 Task: Open a blank sheet, save the file as Remotework.doc and add heading 'Remote Work'Remote Work ,with the parapraph,with the parapraph  Remote work refers to working outside of a traditional office environment, often from home or other locations. It offers flexibility, improved work-life balance, and the use of technology to collaborate and communicate with colleagues.Apply Font Style Agency FB And font size 12. Apply font style in  Heading Arial Black and font size 14 Change heading alignment to  Center
Action: Mouse moved to (20, 22)
Screenshot: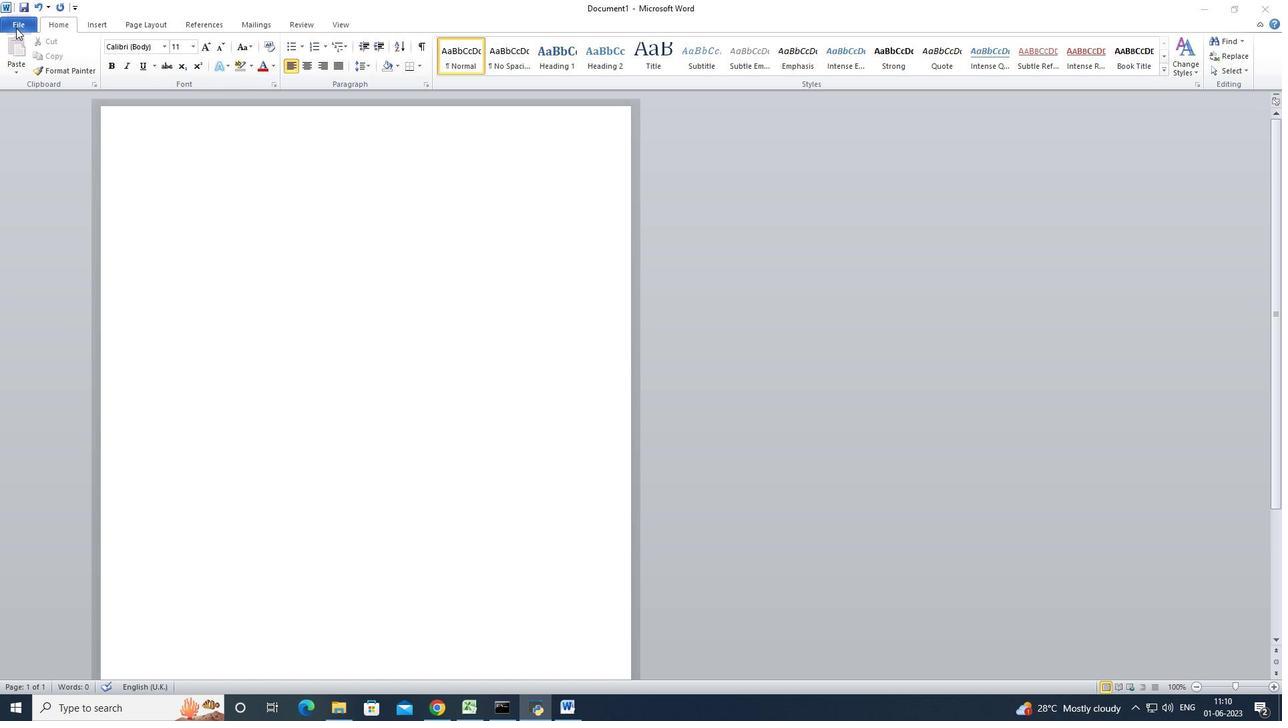 
Action: Mouse pressed left at (20, 22)
Screenshot: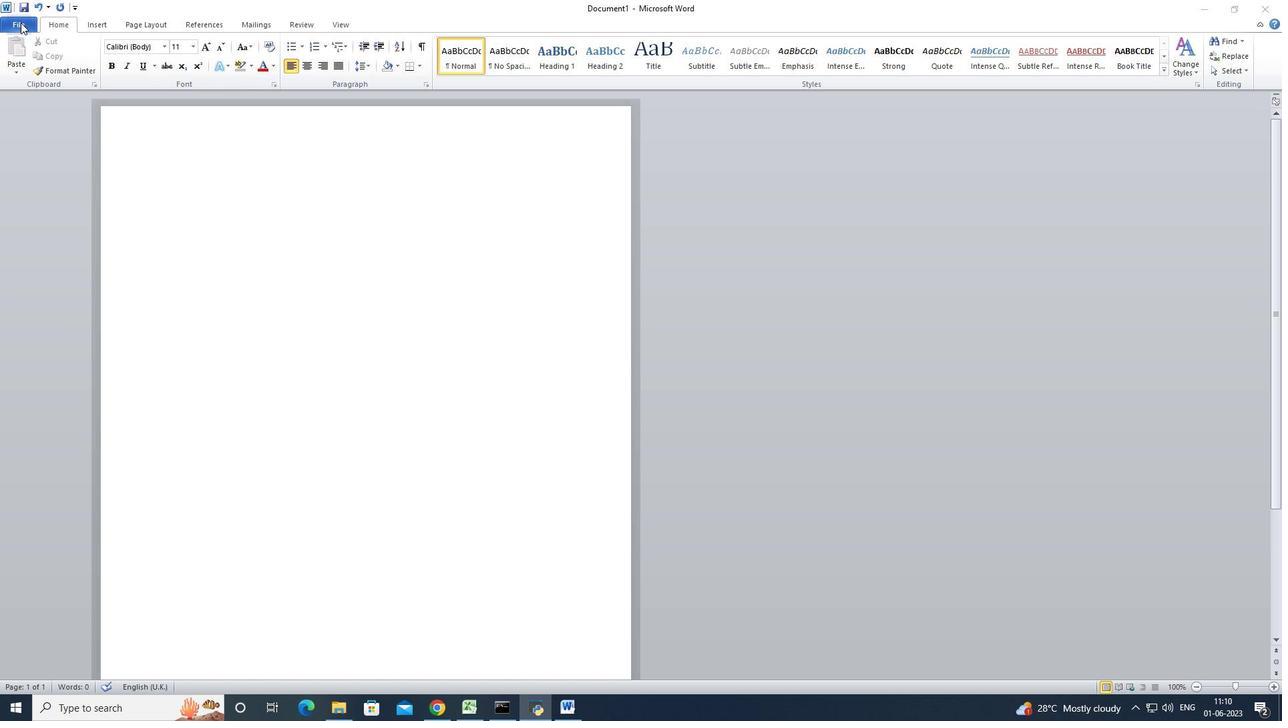 
Action: Mouse pressed left at (20, 22)
Screenshot: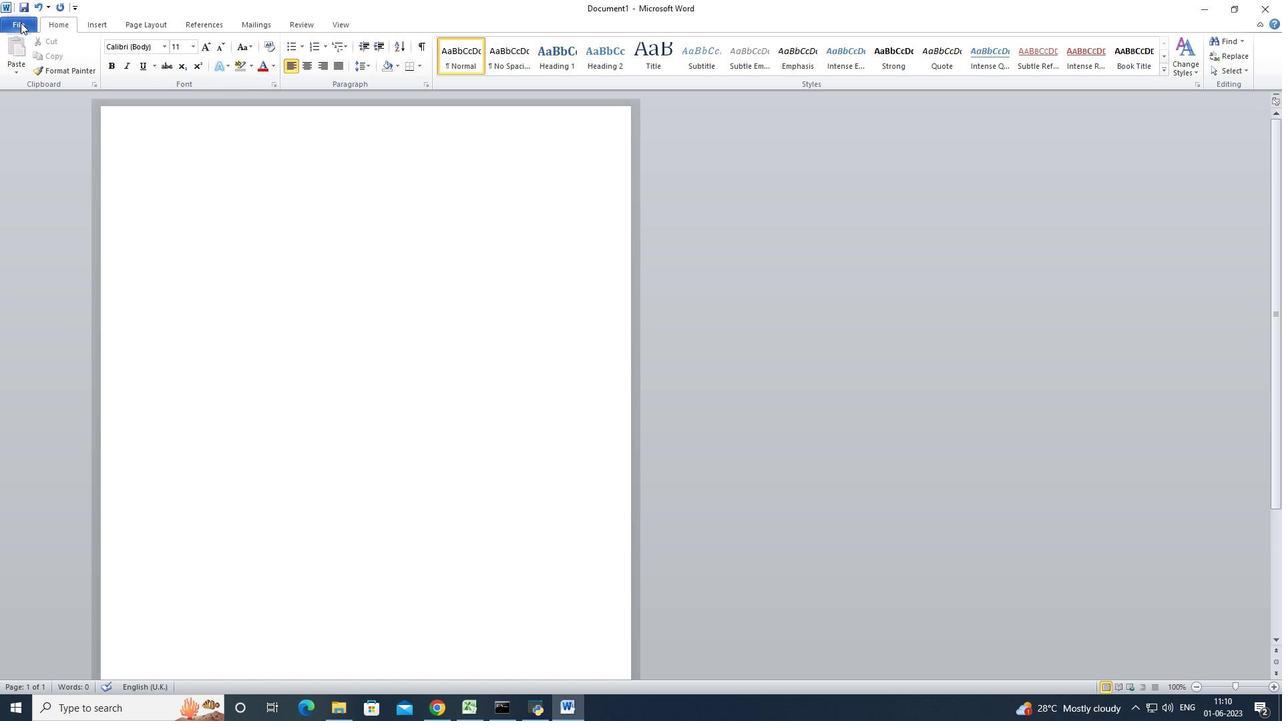 
Action: Mouse moved to (43, 181)
Screenshot: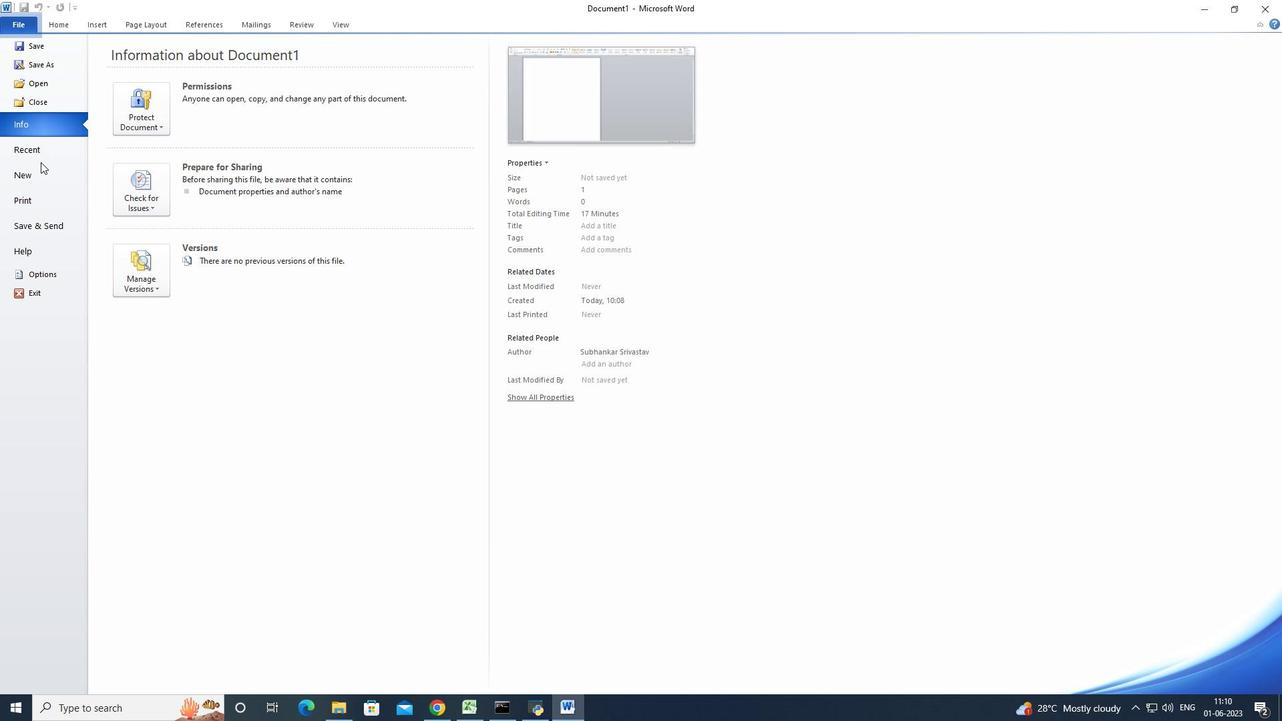 
Action: Mouse pressed left at (43, 181)
Screenshot: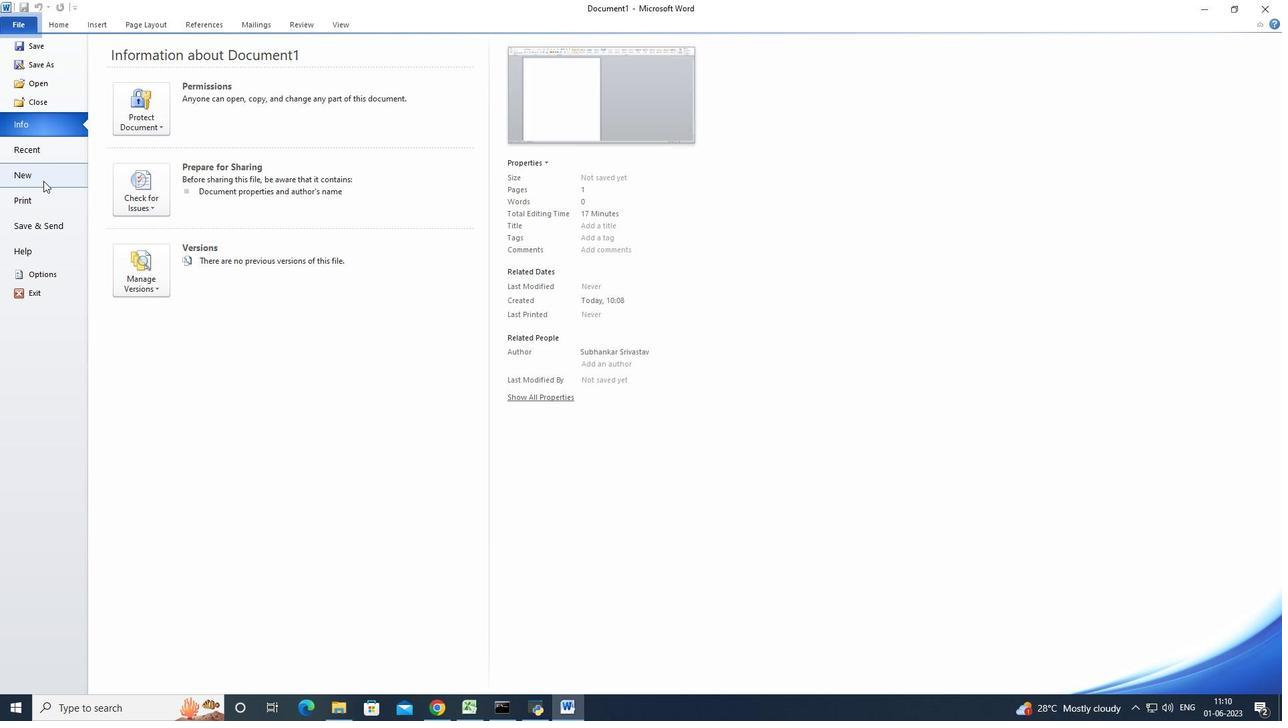 
Action: Mouse moved to (121, 128)
Screenshot: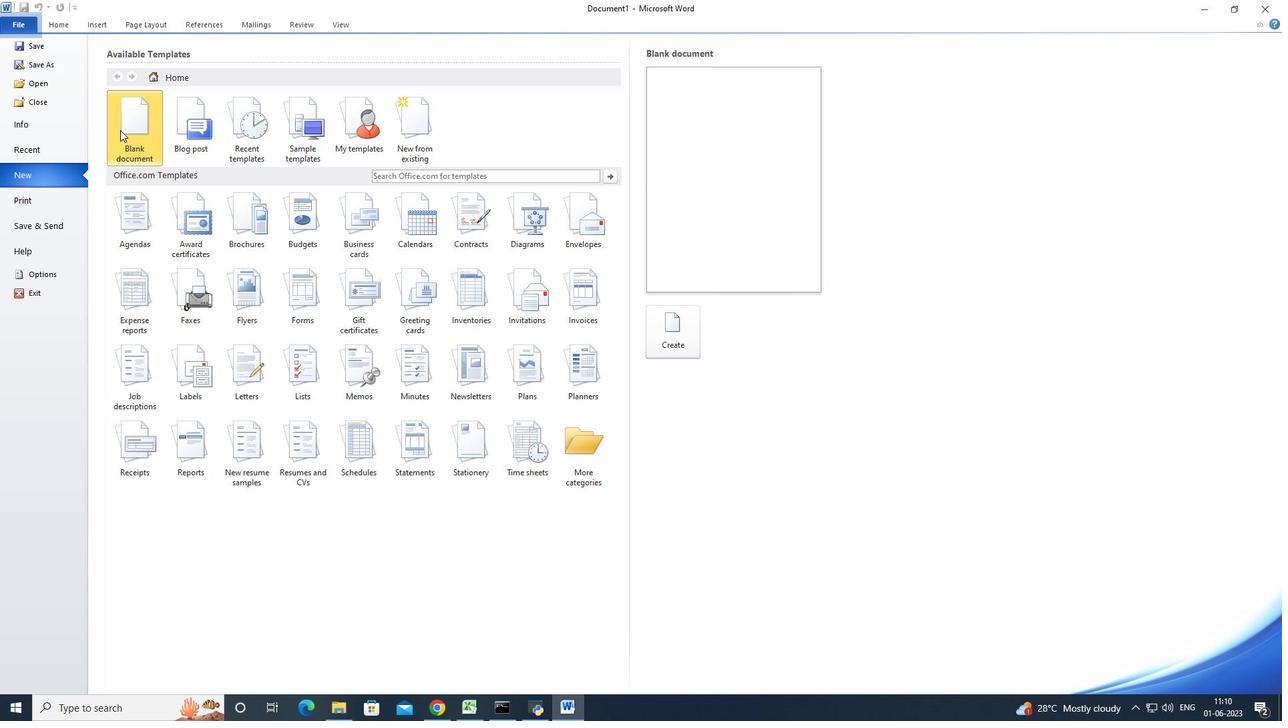 
Action: Mouse pressed left at (121, 128)
Screenshot: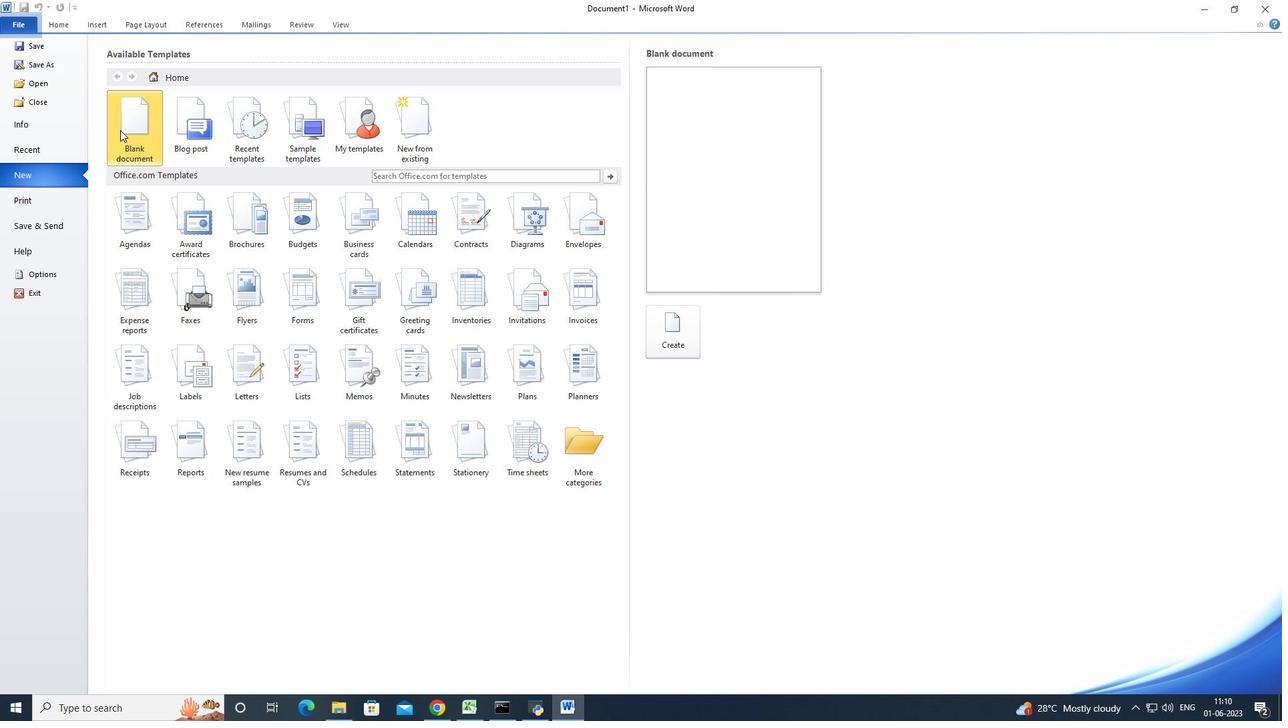 
Action: Mouse moved to (666, 319)
Screenshot: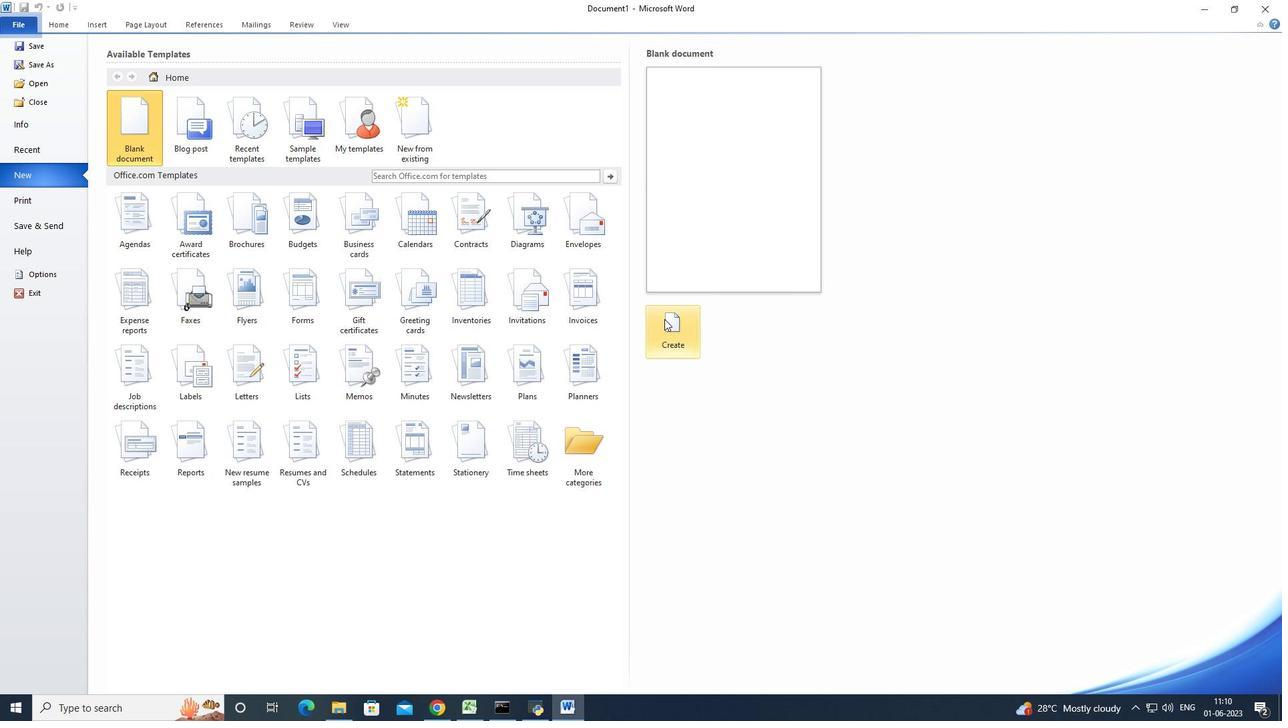 
Action: Mouse pressed left at (666, 319)
Screenshot: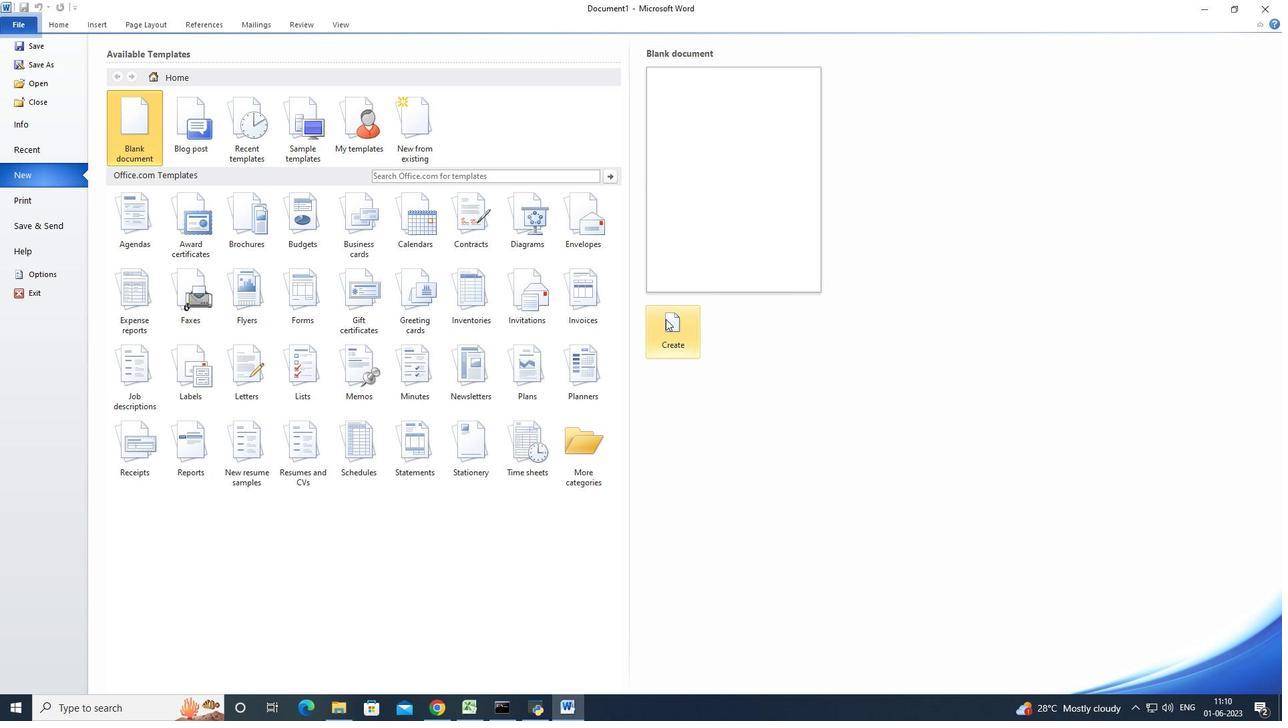 
Action: Mouse moved to (24, 22)
Screenshot: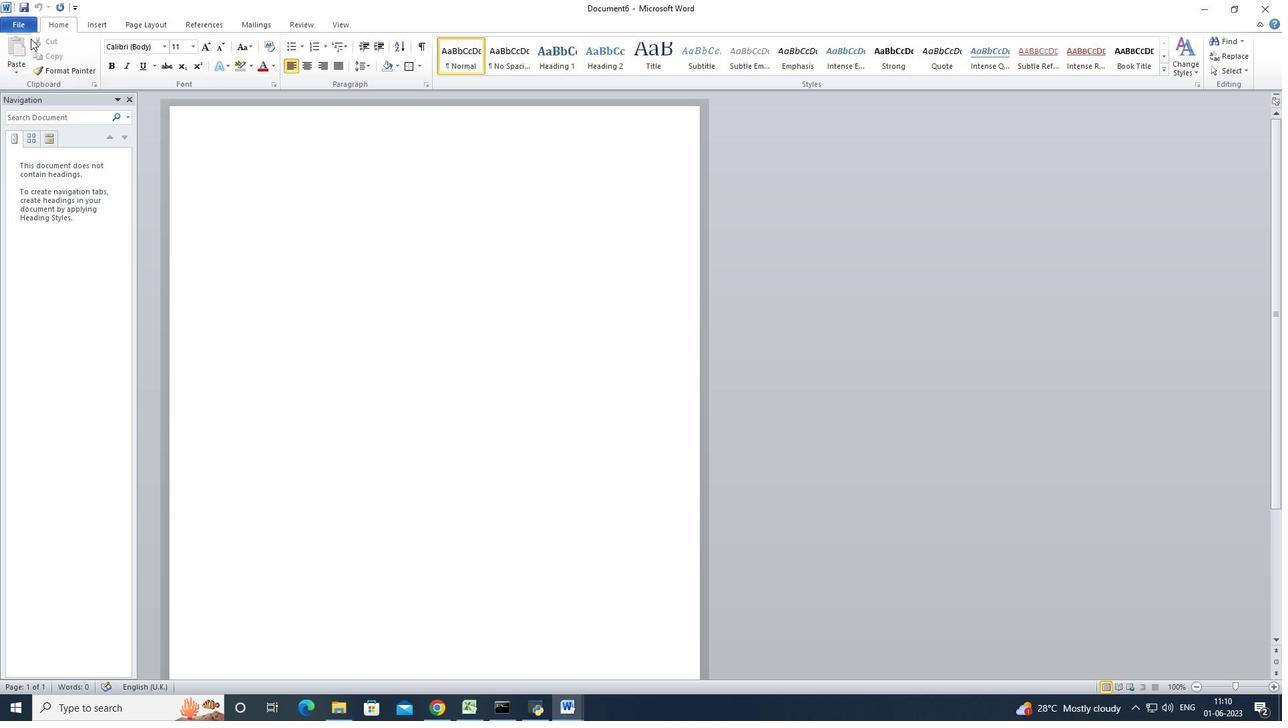 
Action: Mouse pressed left at (24, 22)
Screenshot: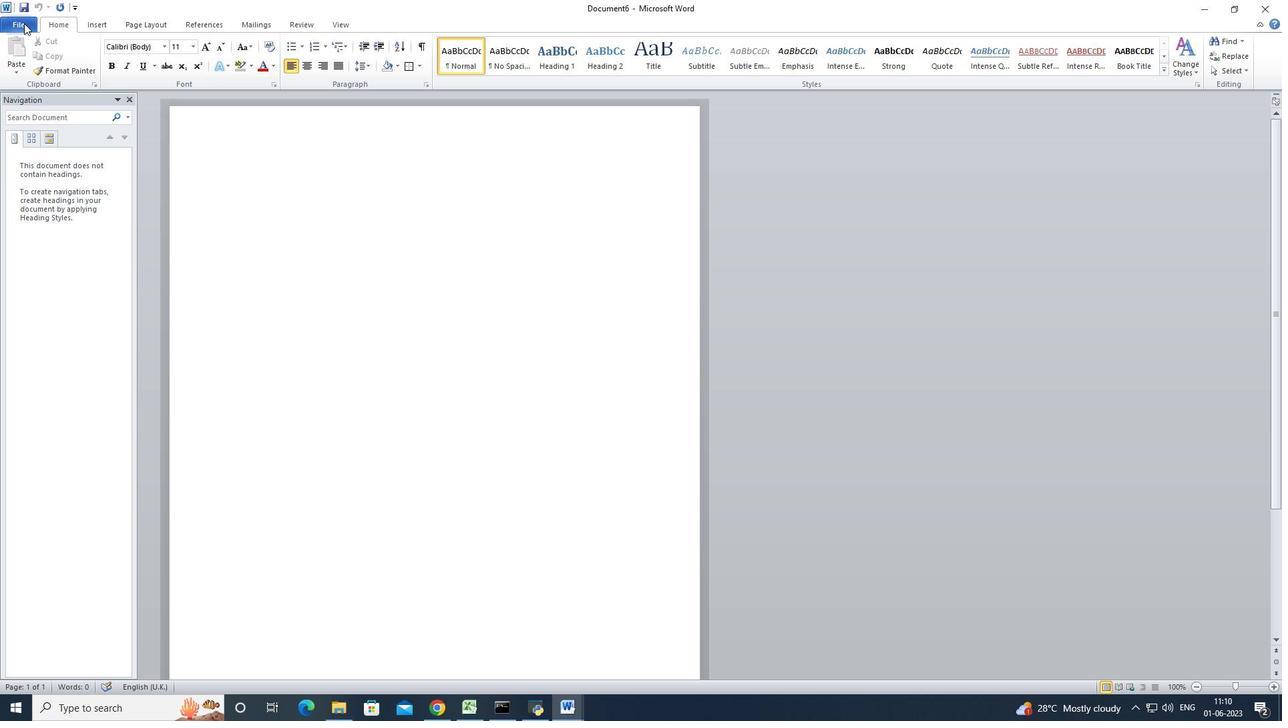 
Action: Mouse moved to (38, 44)
Screenshot: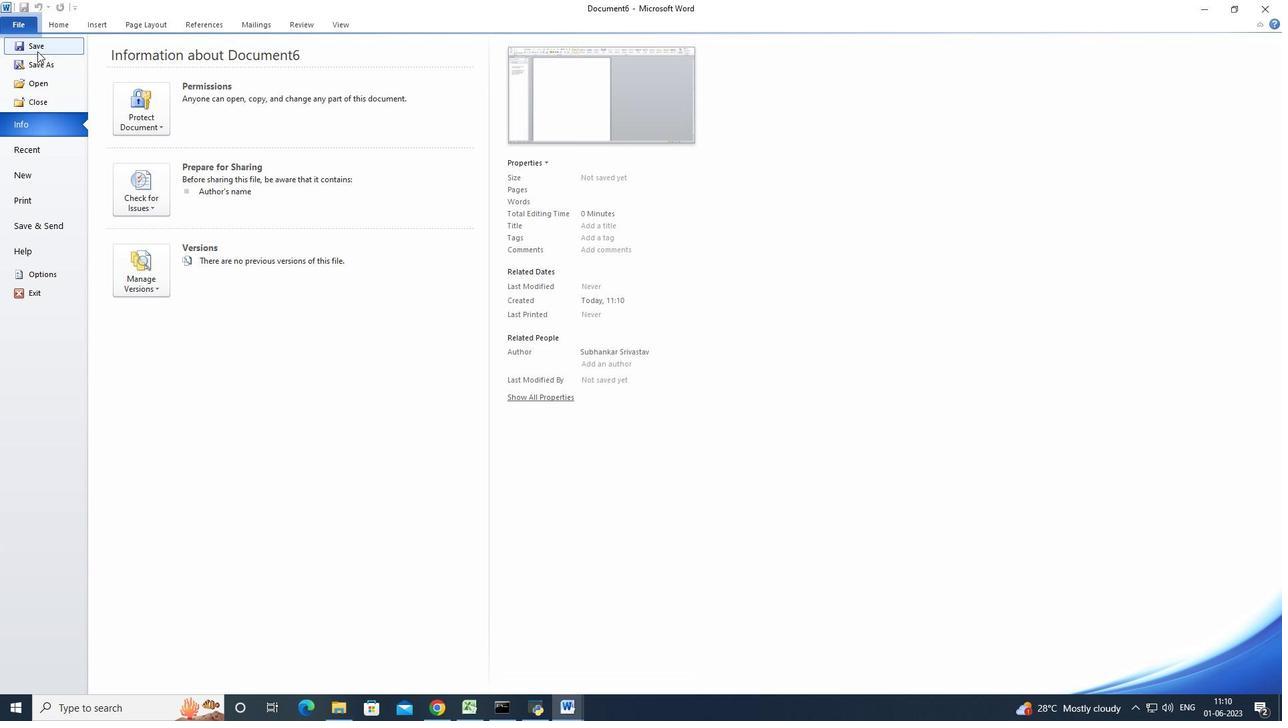
Action: Mouse pressed left at (38, 44)
Screenshot: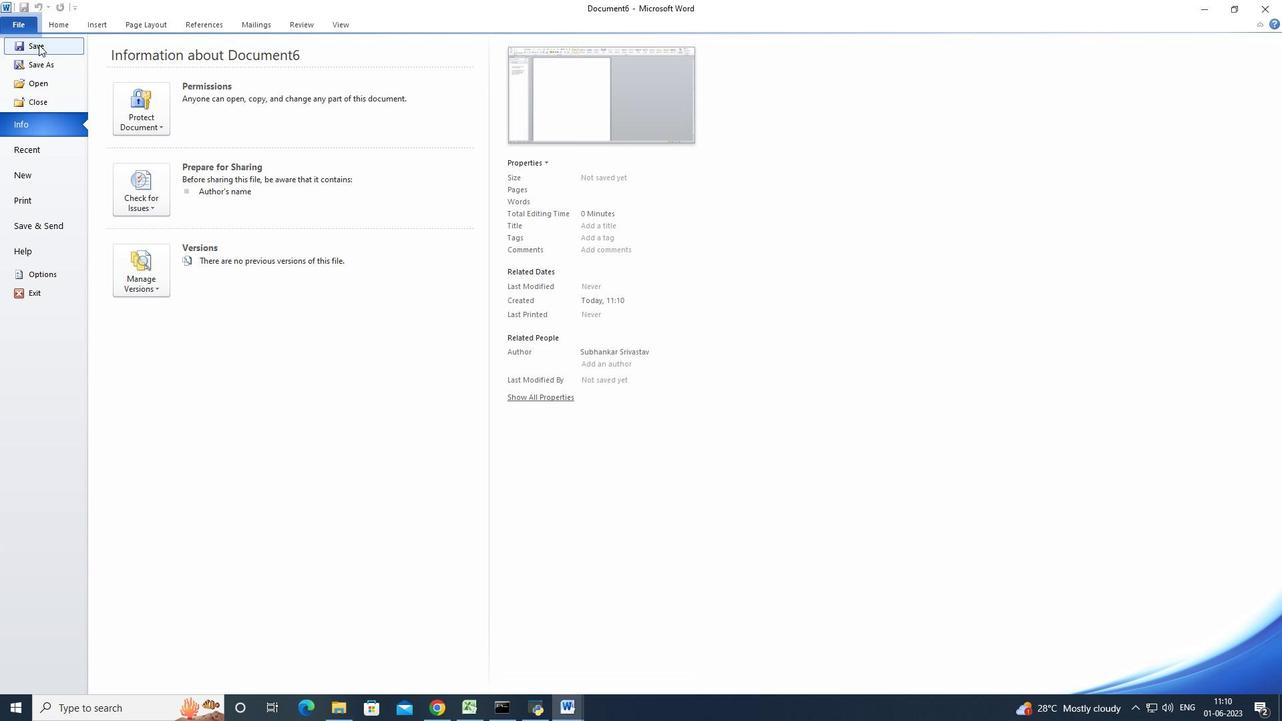 
Action: Mouse moved to (290, 263)
Screenshot: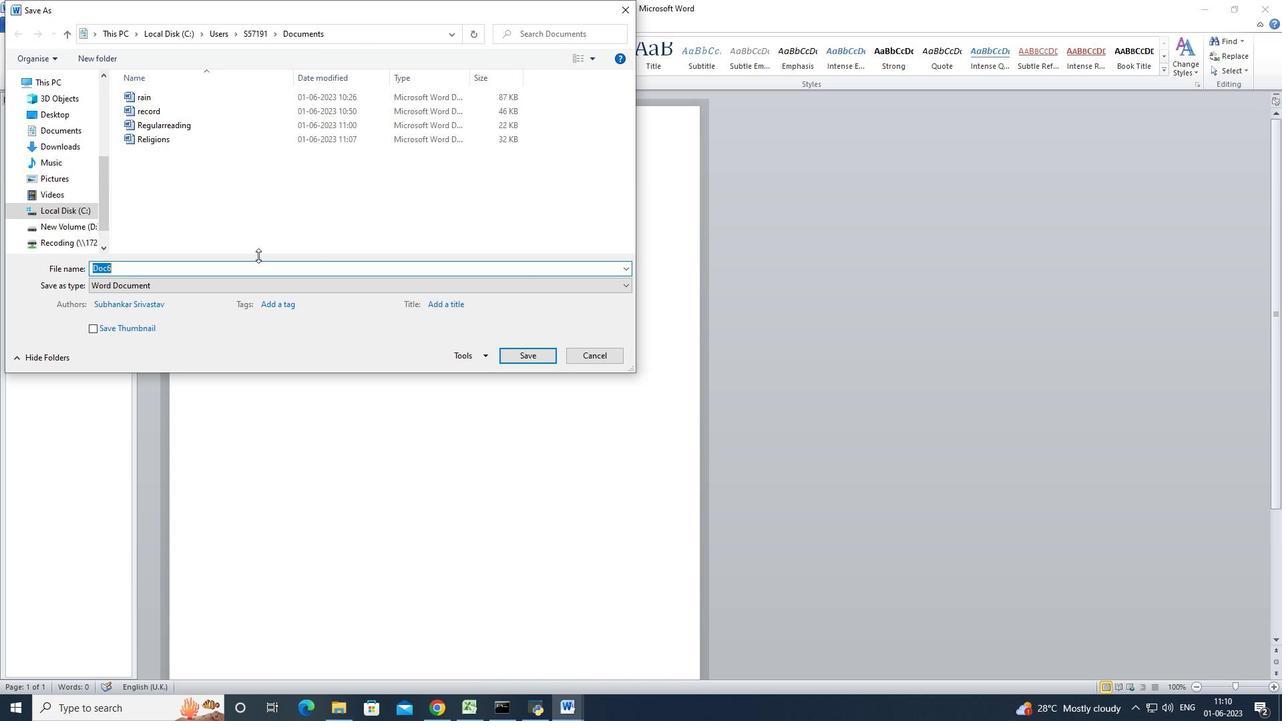 
Action: Key pressed <Key.shift>Remotework
Screenshot: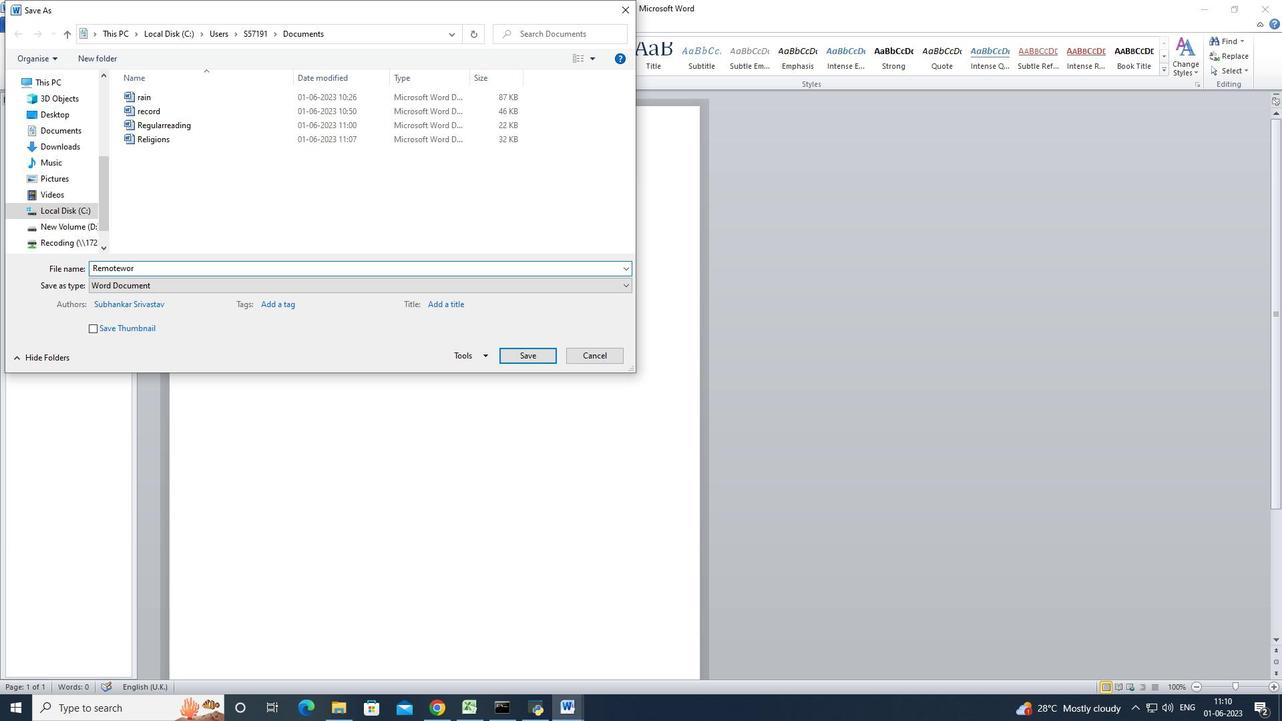 
Action: Mouse moved to (531, 358)
Screenshot: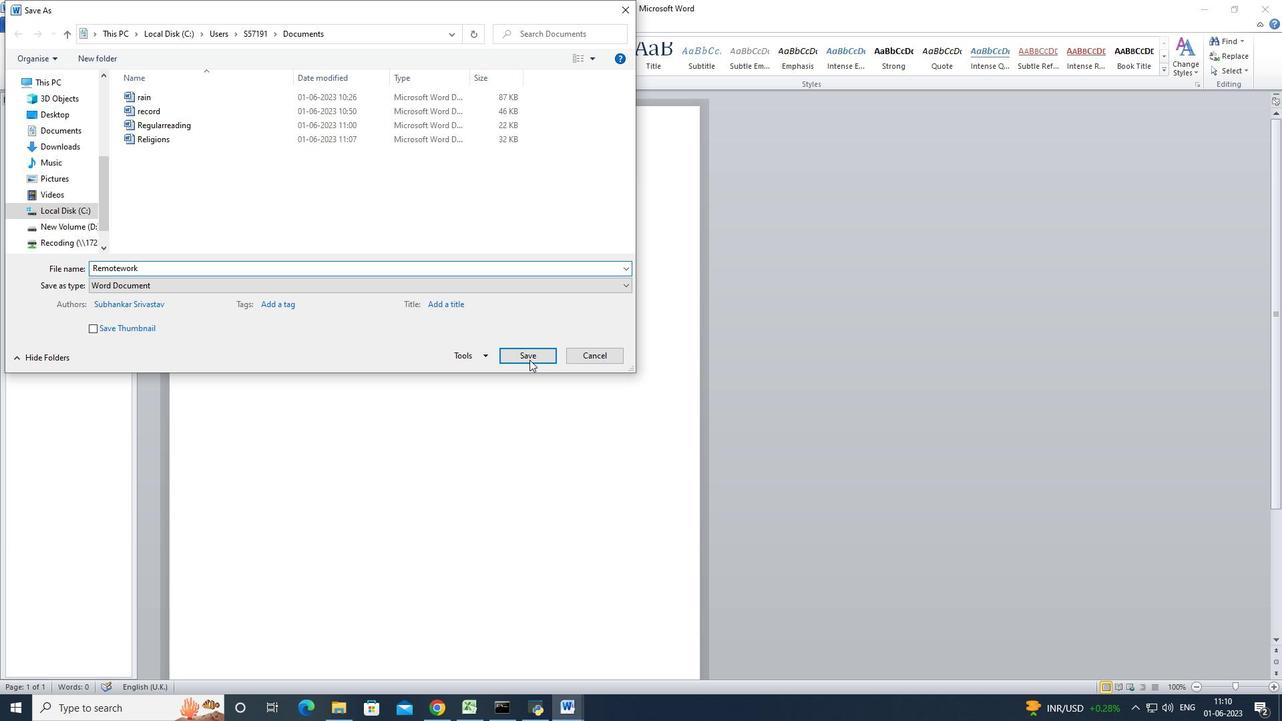 
Action: Mouse pressed left at (531, 358)
Screenshot: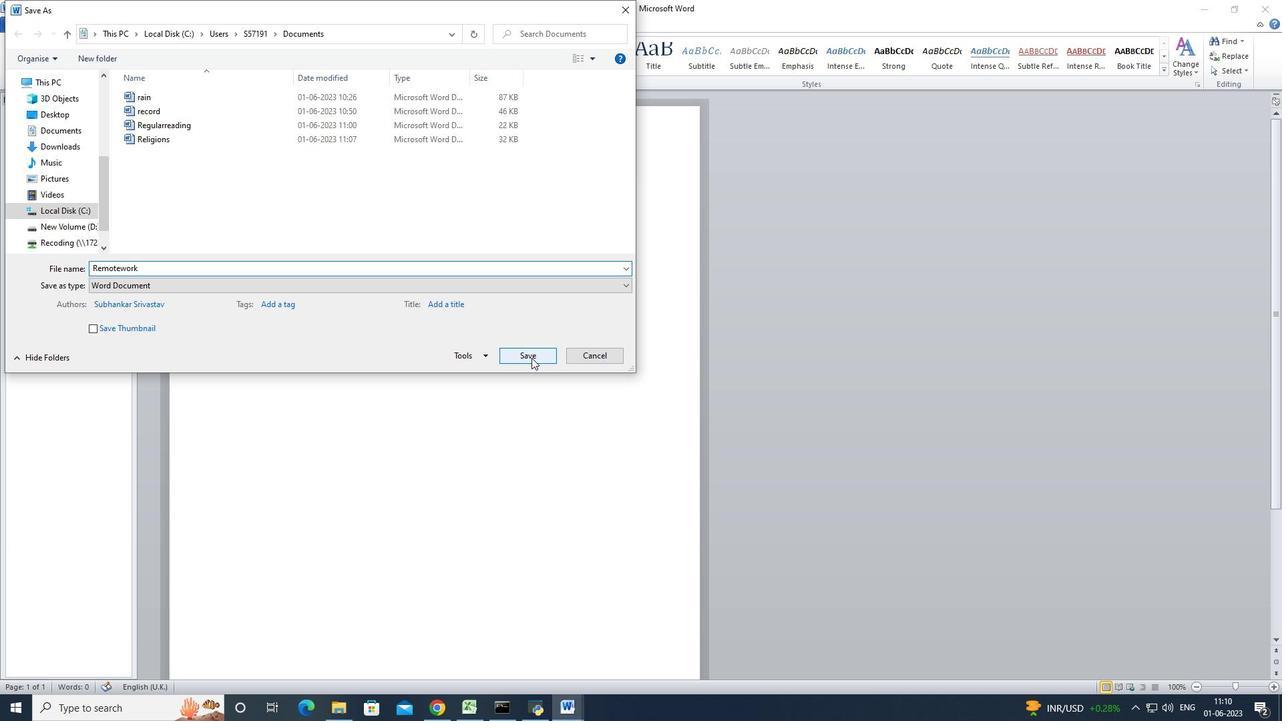 
Action: Mouse moved to (566, 55)
Screenshot: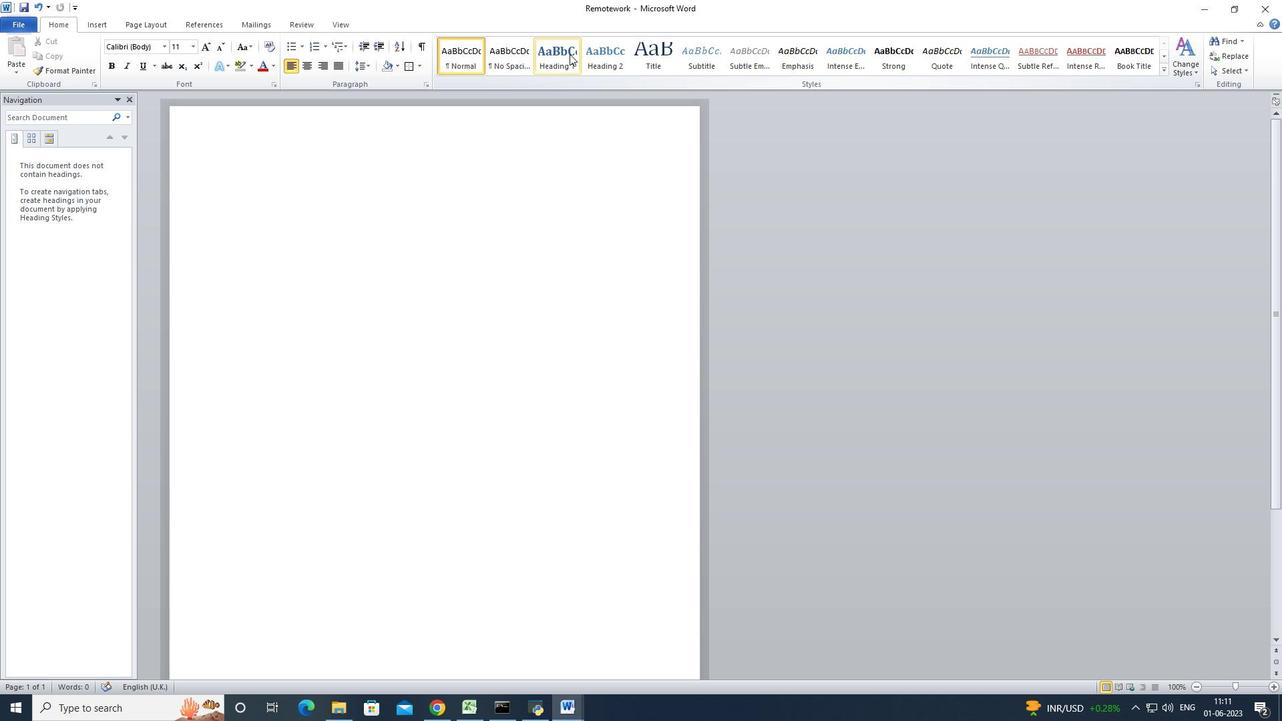 
Action: Mouse pressed left at (566, 55)
Screenshot: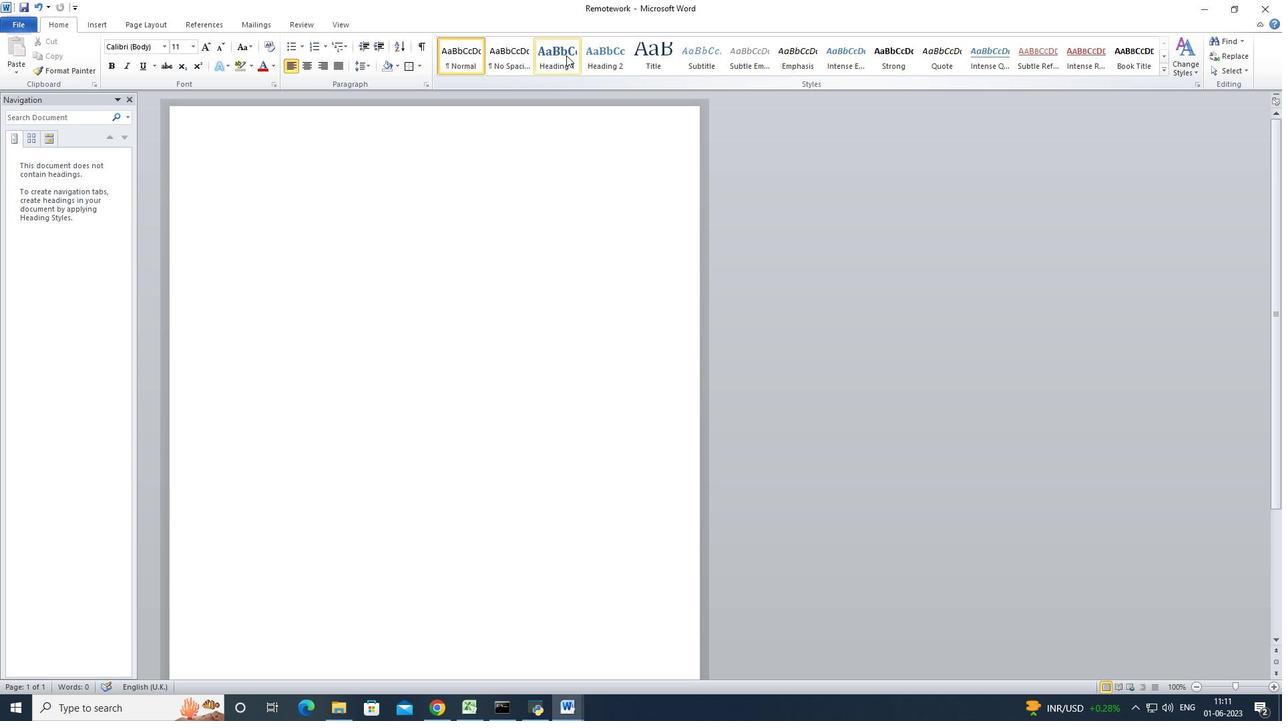 
Action: Key pressed <Key.shift><Key.shift><Key.shift><Key.shift><Key.shift><Key.shift><Key.shift><Key.shift><Key.shift><Key.shift><Key.shift><Key.shift><Key.shift><Key.shift><Key.shift><Key.shift><Key.shift><Key.shift><Key.shift><Key.shift><Key.shift><Key.shift>Remote<Key.space><Key.shift>Work<Key.enter><Key.shift>Remote<Key.space><Key.shift>Work<Key.space>refers<Key.space>to<Key.space>working<Key.space>outside<Key.space>of<Key.space>a<Key.space>traditional<Key.space>office<Key.space>evn<Key.space><Key.backspace>ironment<Key.space><Key.backspace>,<Key.space>often<Key.space>from<Key.space>home<Key.space>or<Key.space>other<Key.space>locations.<Key.space><Key.shift>It<Key.space>offers<Key.space>flexibility,<Key.space>improved<Key.space>work<Key.space><Key.backspace>-<Key.space><Key.backspace>life<Key.space>balance,<Key.space>am<Key.backspace>nd<Key.space>the<Key.space>use<Key.space>of<Key.space>techo<Key.backspace>nology<Key.space>to<Key.space>collaborate<Key.space>and<Key.space>communicate<Key.space>with<Key.space>colleagues.
Screenshot: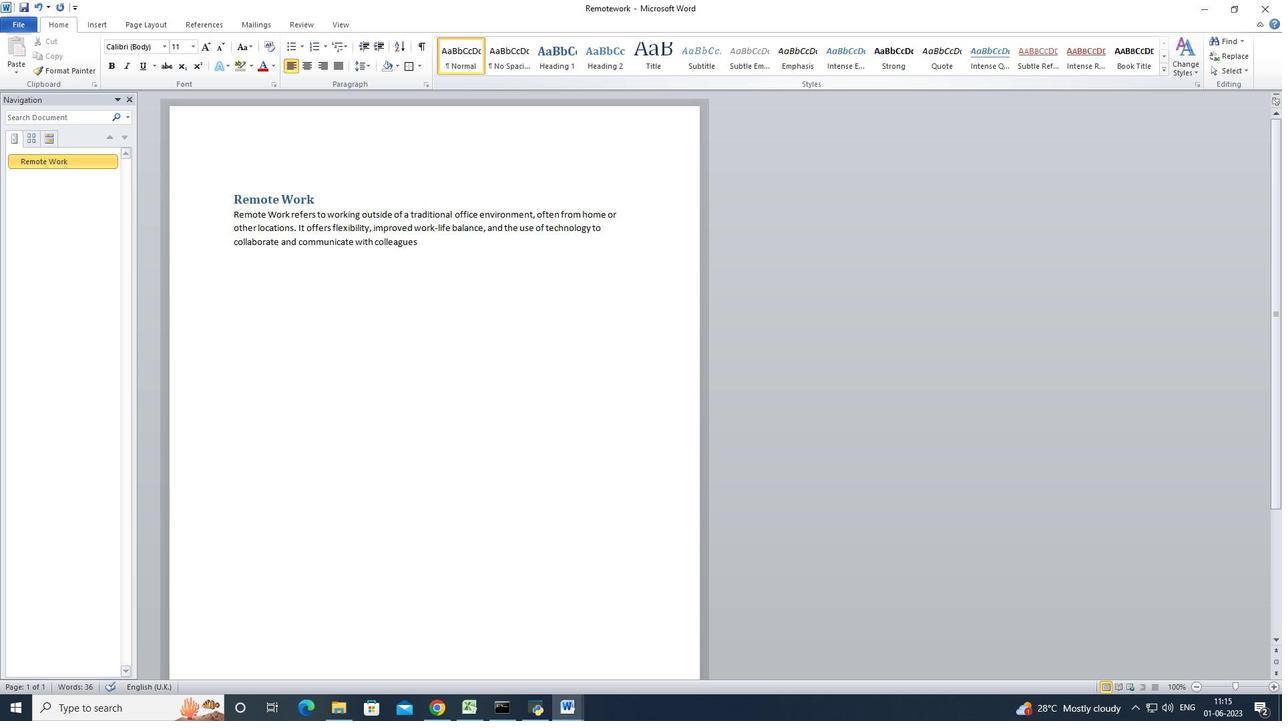 
Action: Mouse moved to (435, 227)
Screenshot: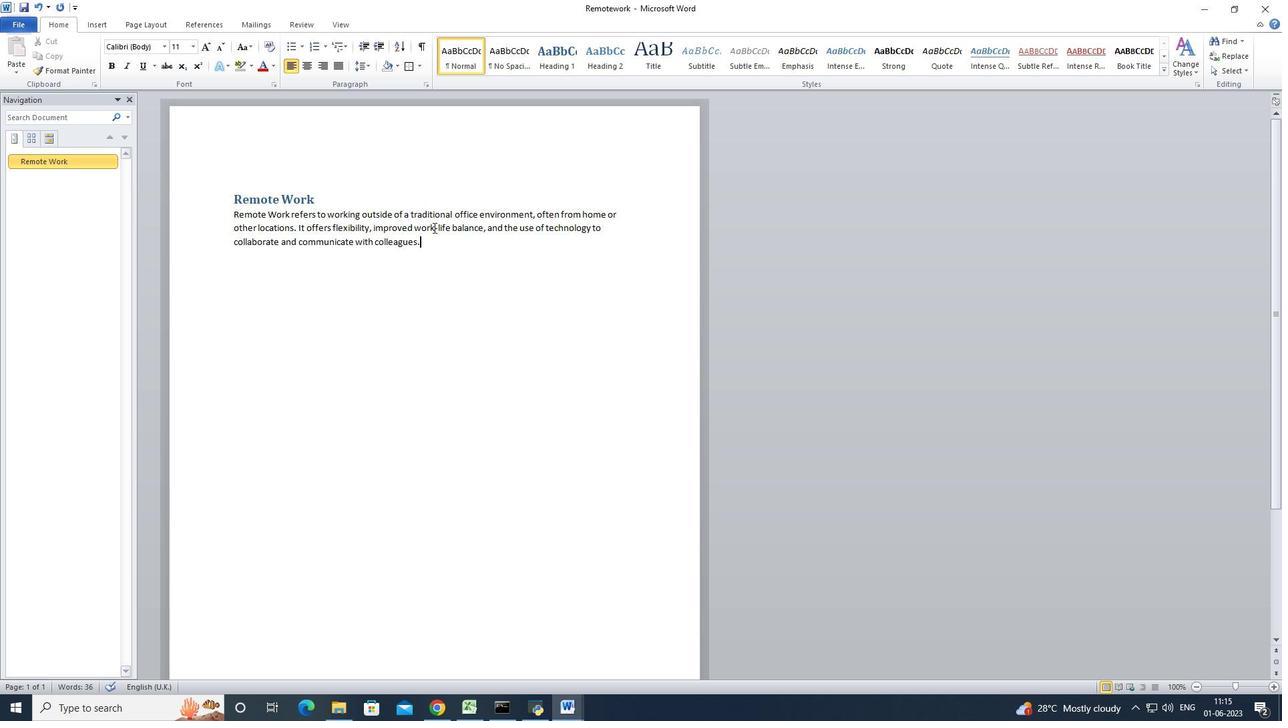 
Action: Mouse pressed left at (435, 227)
Screenshot: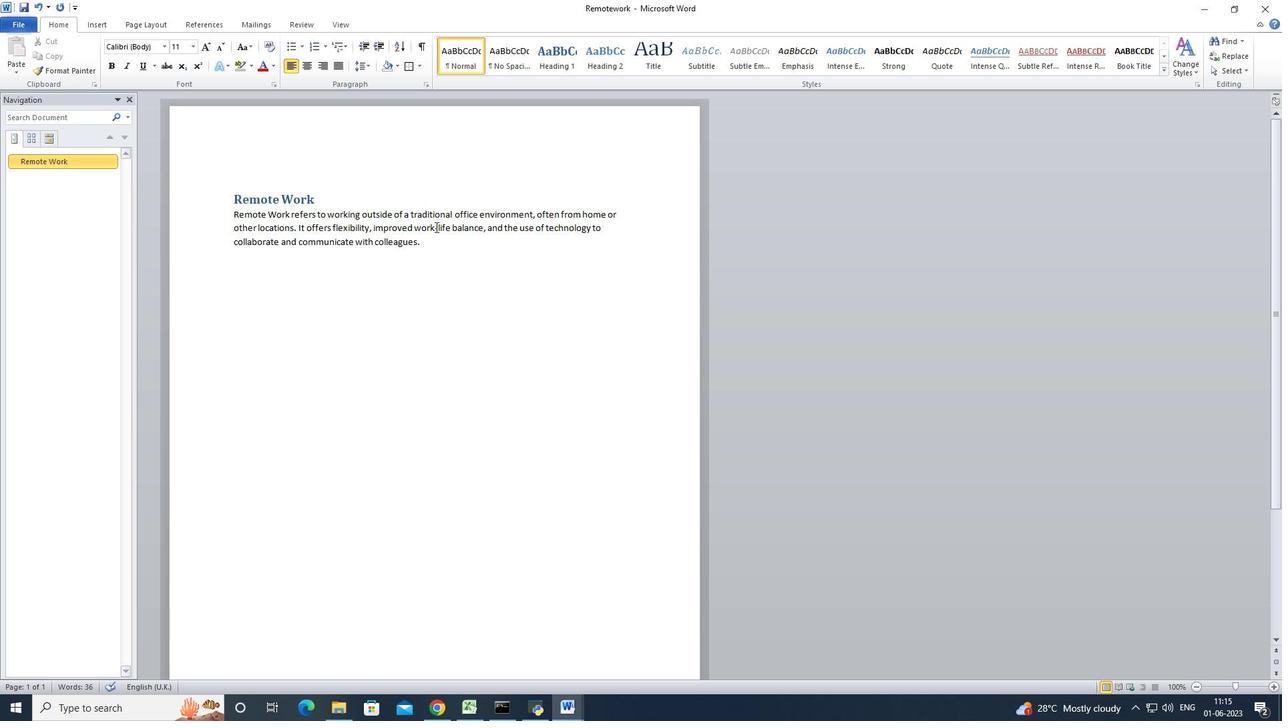 
Action: Mouse moved to (422, 245)
Screenshot: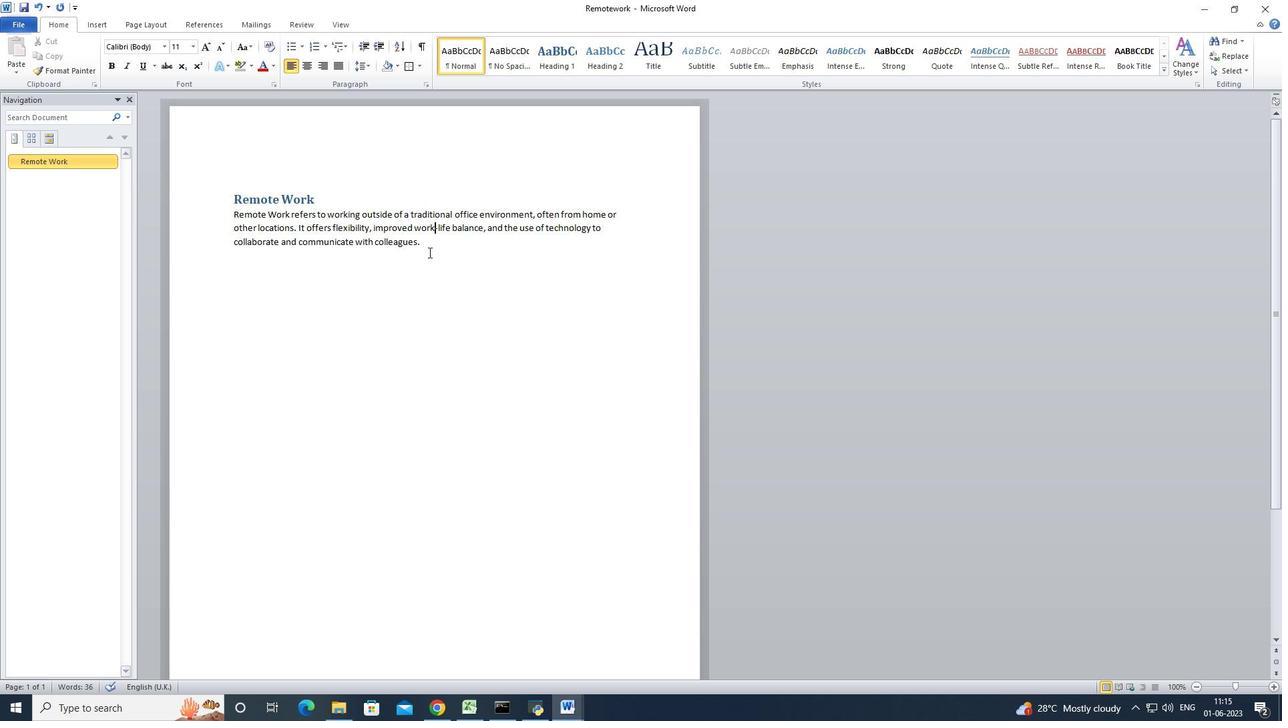 
Action: Mouse pressed left at (422, 245)
Screenshot: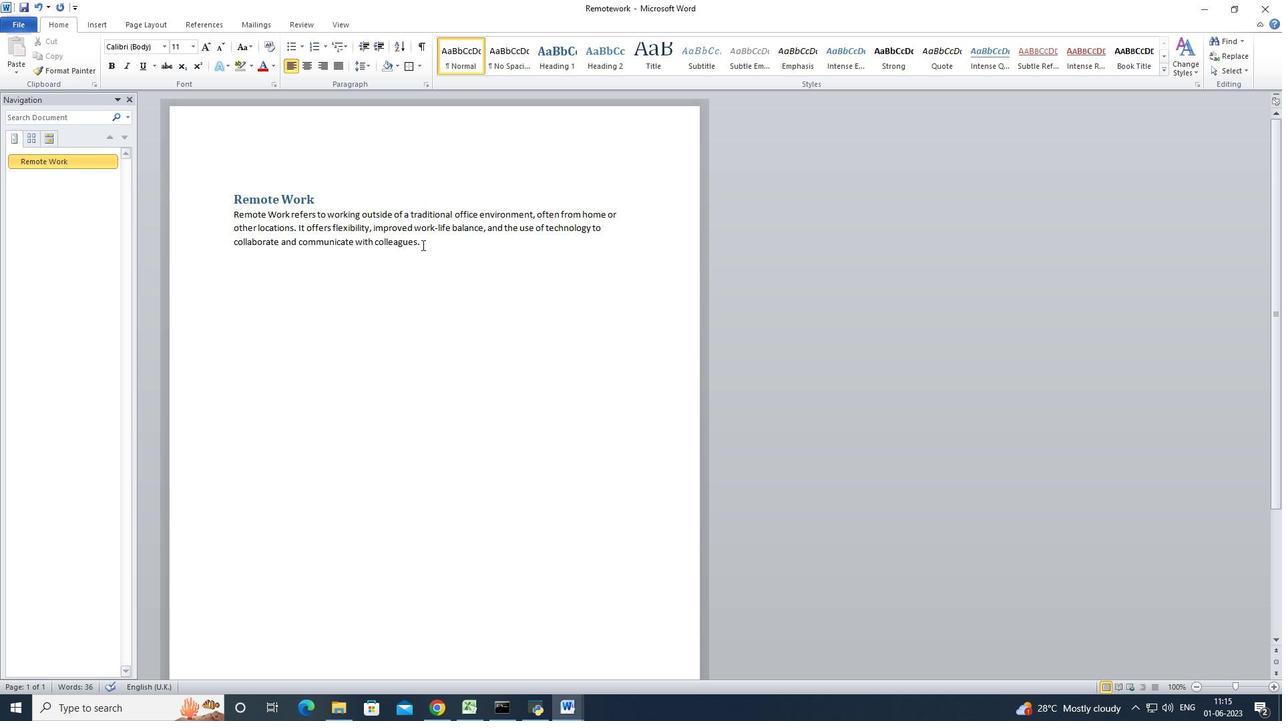 
Action: Mouse moved to (472, 249)
Screenshot: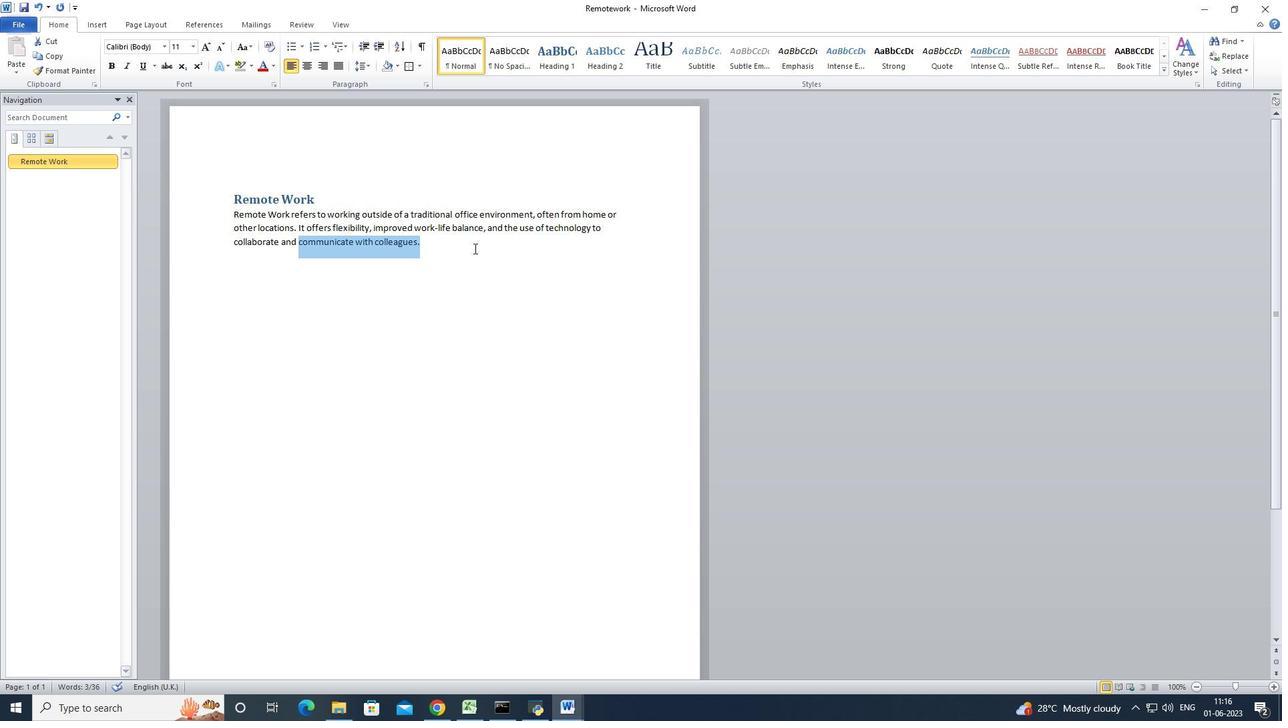
Action: Mouse pressed left at (472, 249)
Screenshot: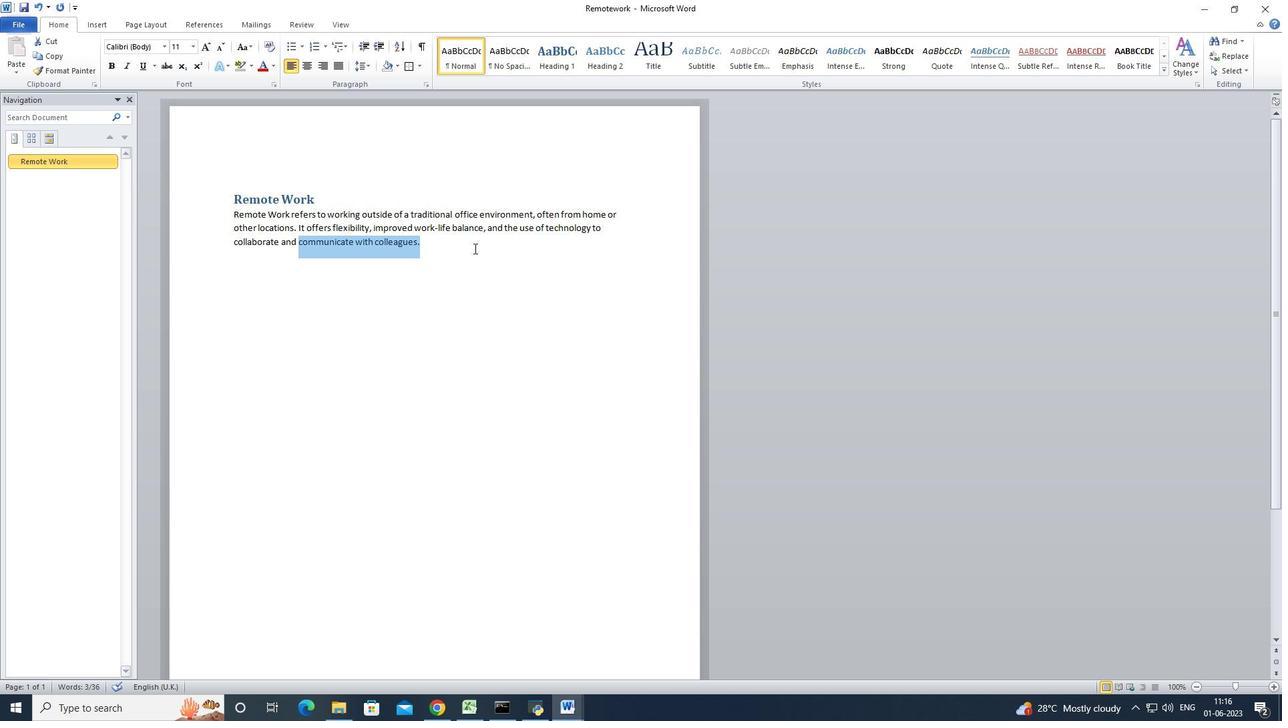 
Action: Mouse moved to (432, 249)
Screenshot: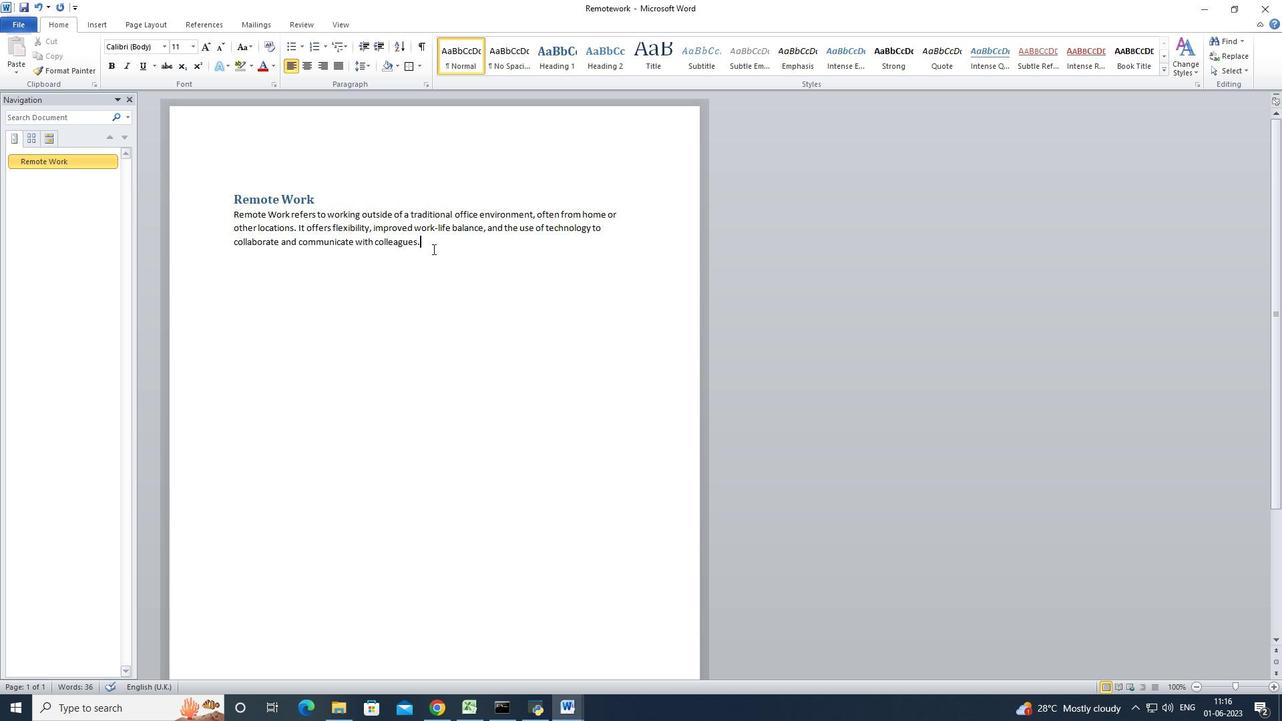 
Action: Mouse pressed left at (432, 249)
Screenshot: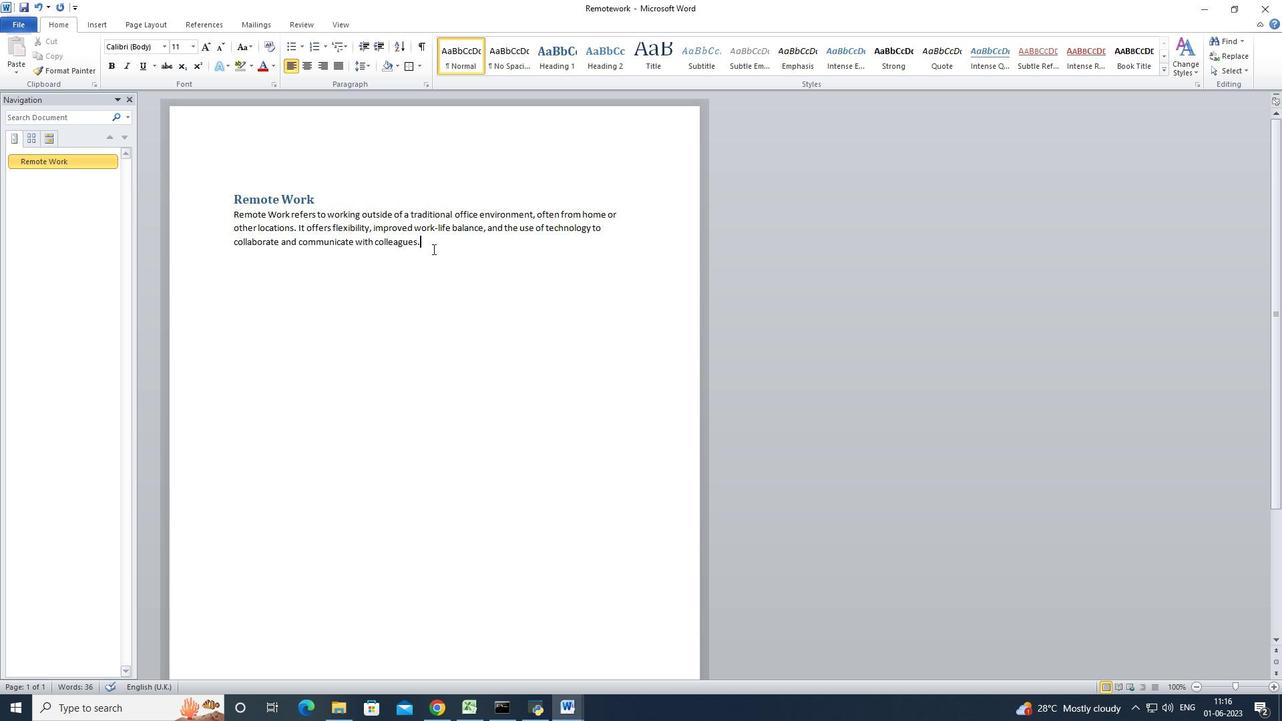 
Action: Mouse moved to (167, 46)
Screenshot: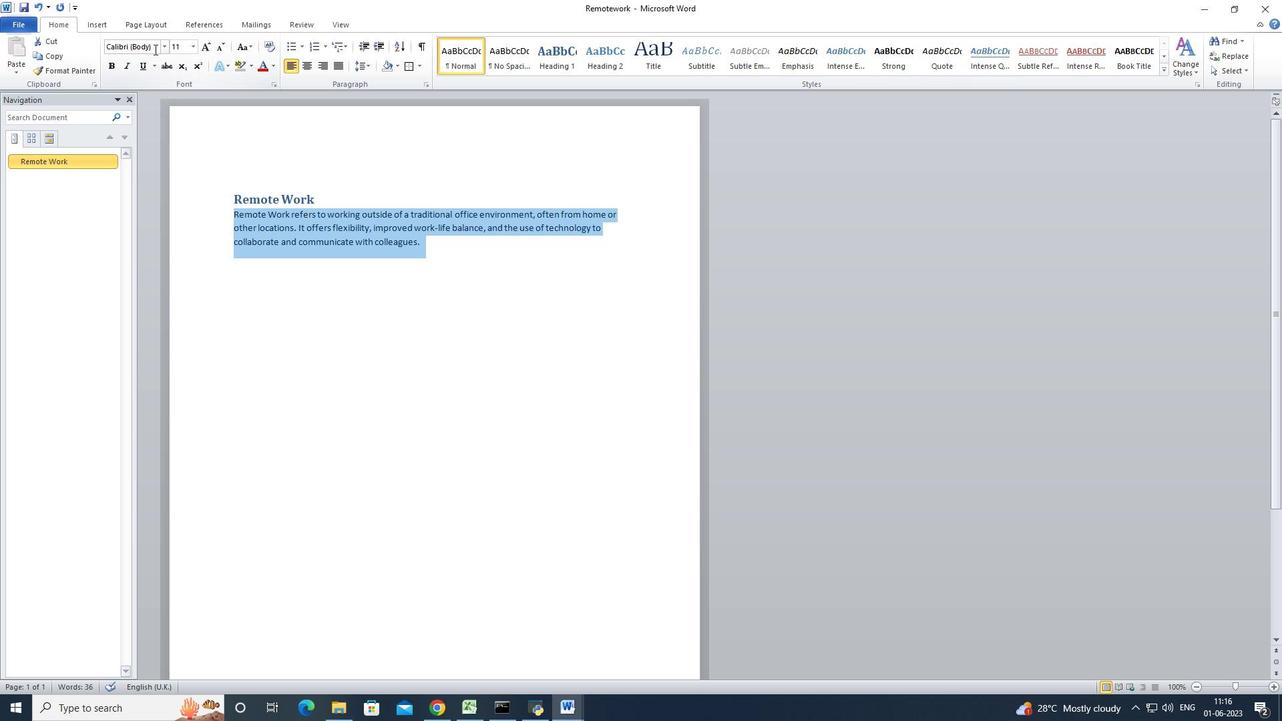 
Action: Mouse pressed left at (167, 46)
Screenshot: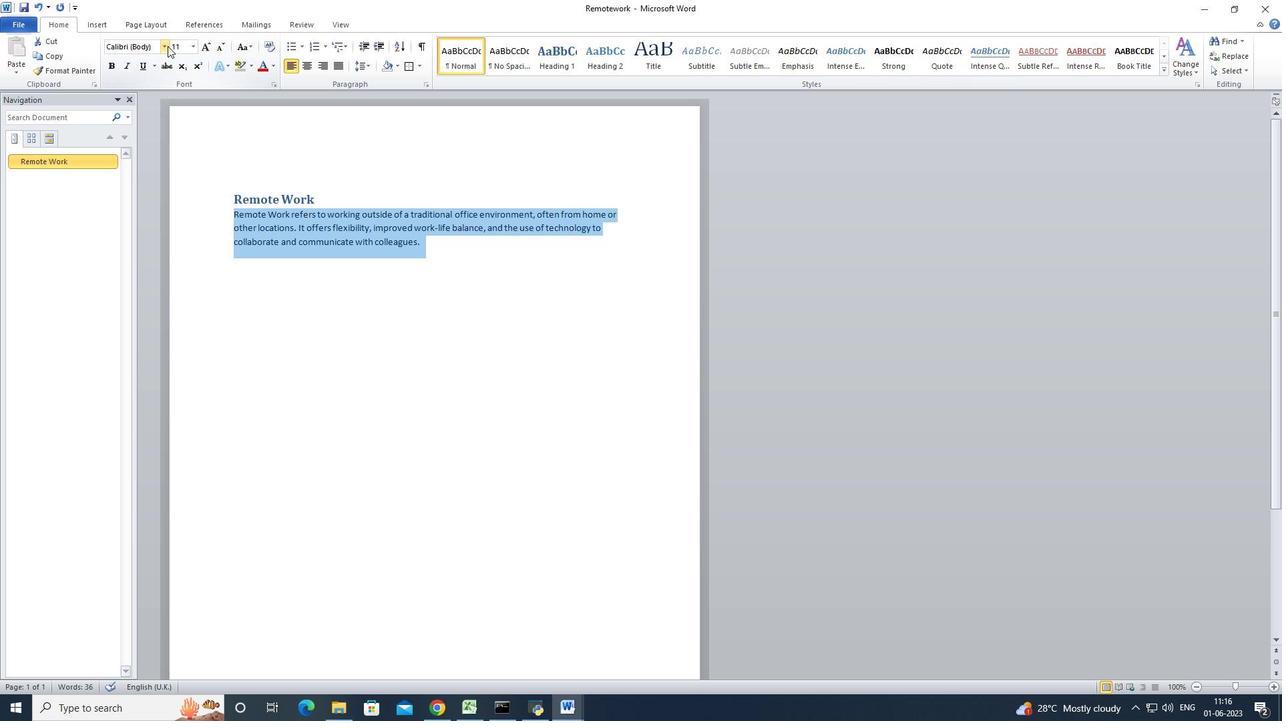 
Action: Mouse moved to (144, 58)
Screenshot: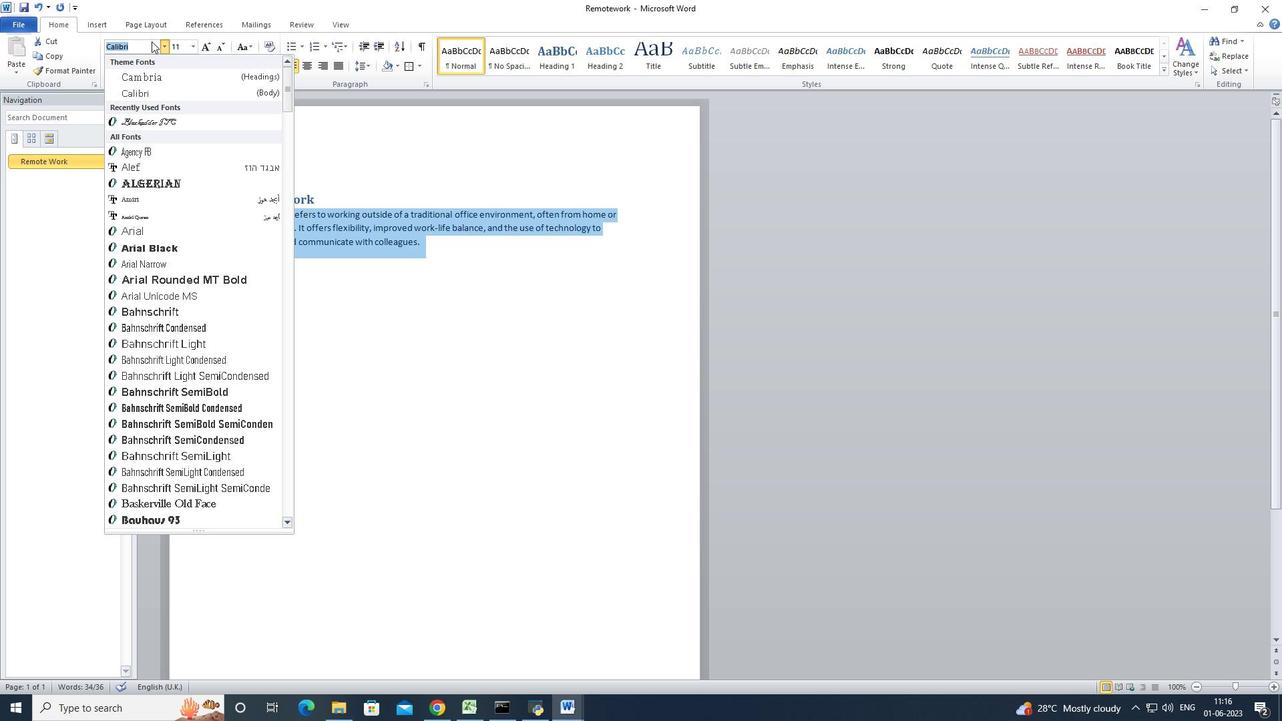 
Action: Key pressed <Key.shift>agency<Key.space>
Screenshot: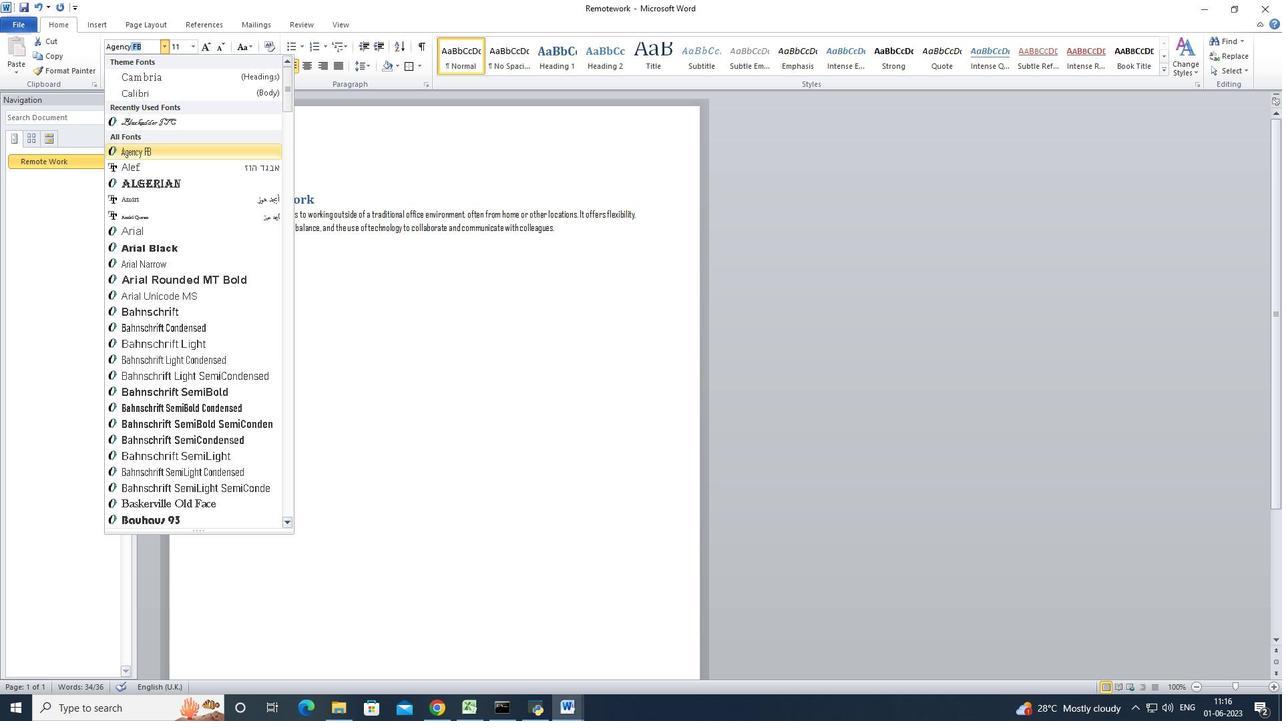 
Action: Mouse moved to (167, 158)
Screenshot: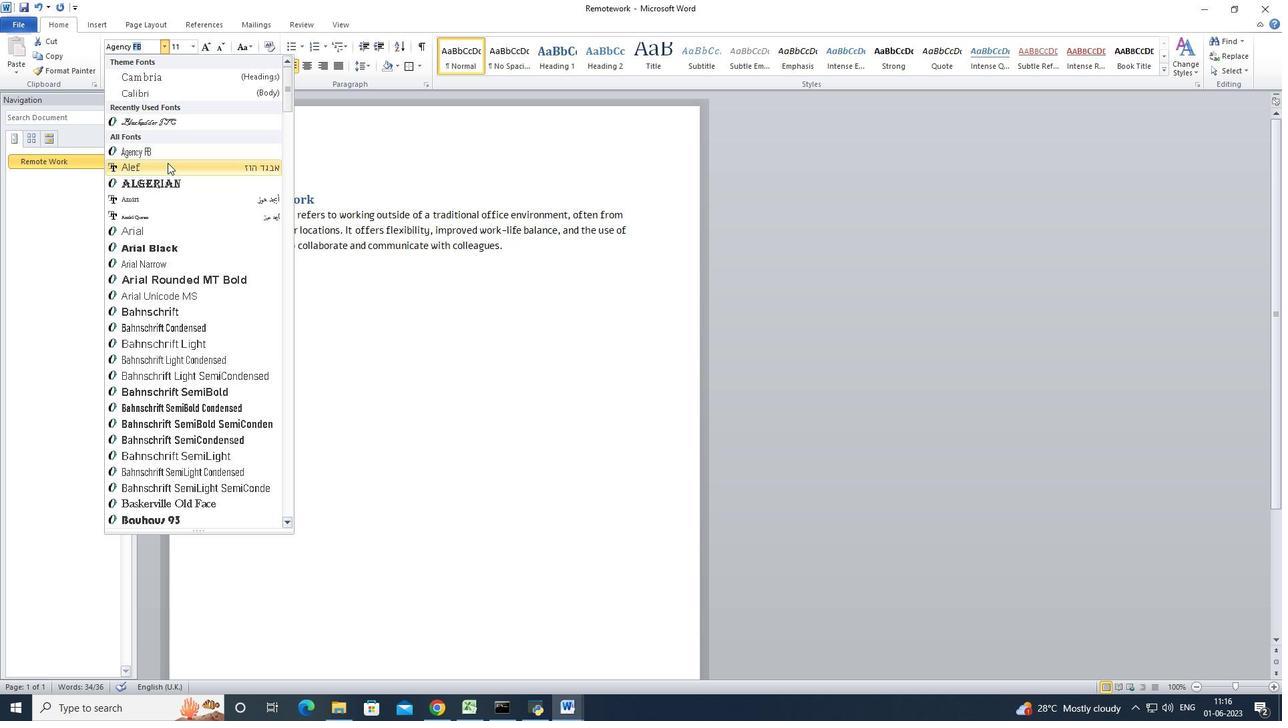 
Action: Mouse pressed left at (167, 158)
Screenshot: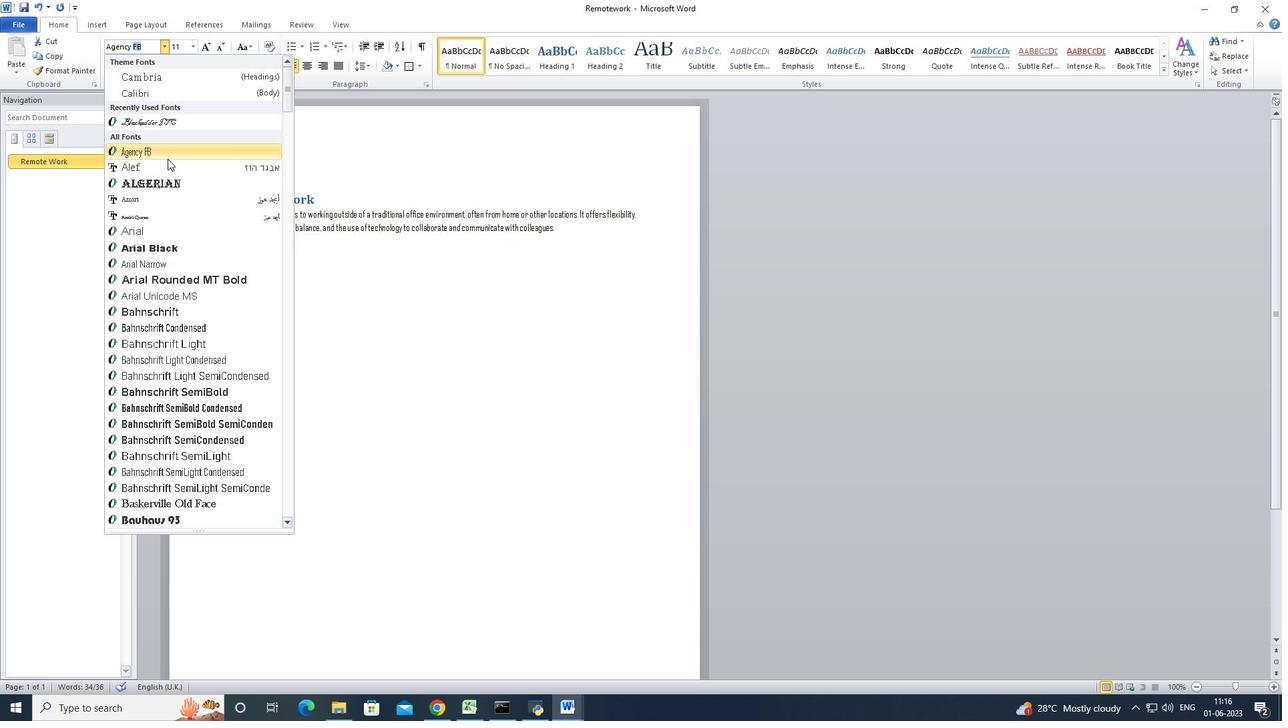 
Action: Mouse moved to (193, 45)
Screenshot: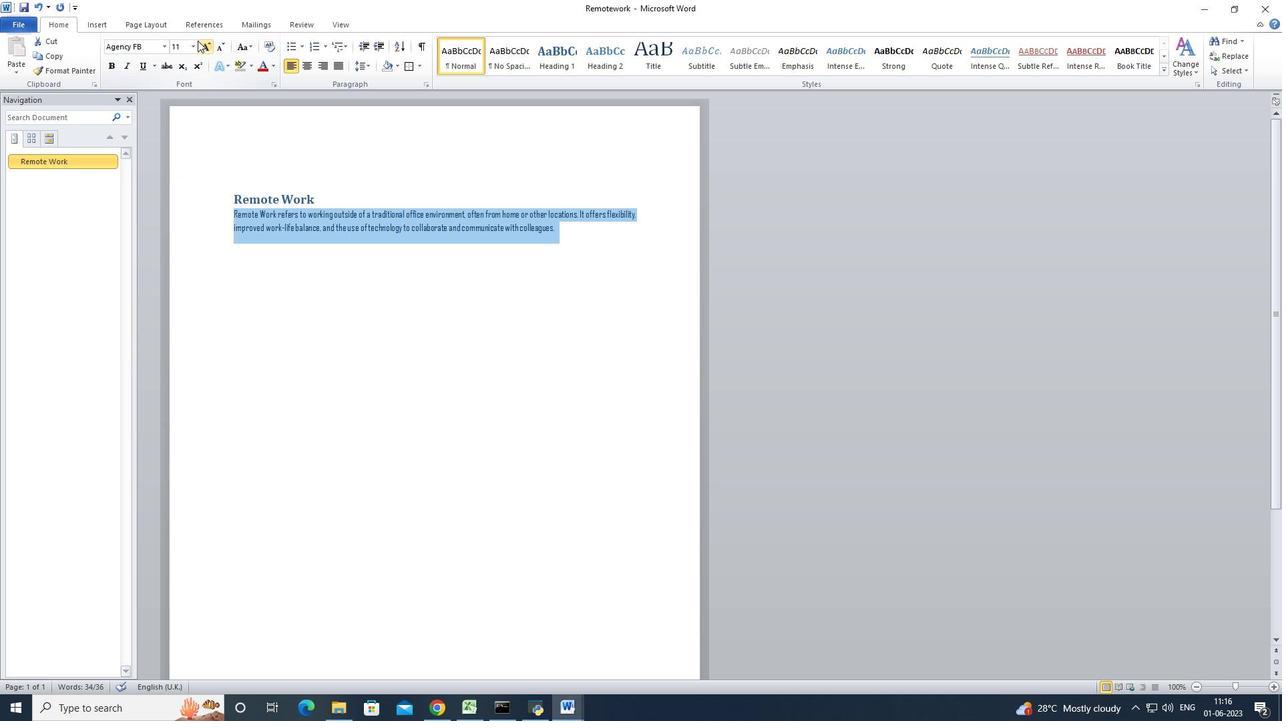 
Action: Mouse pressed left at (193, 45)
Screenshot: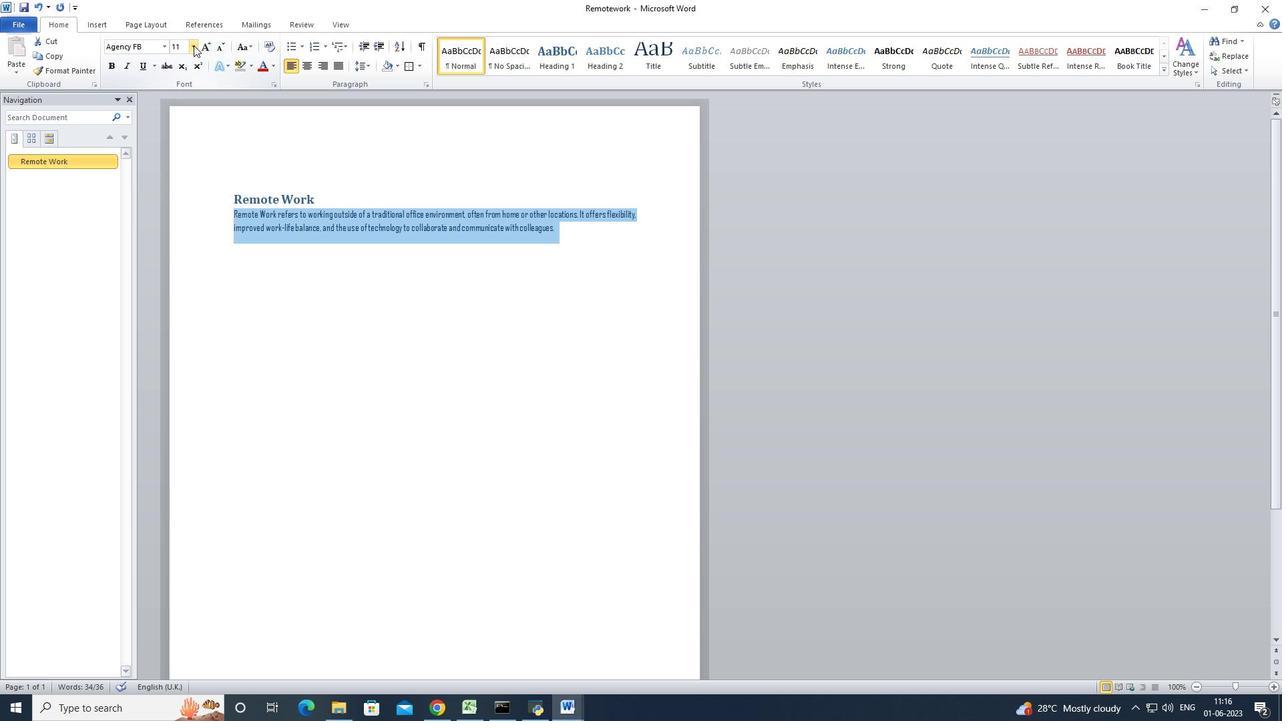 
Action: Mouse moved to (177, 105)
Screenshot: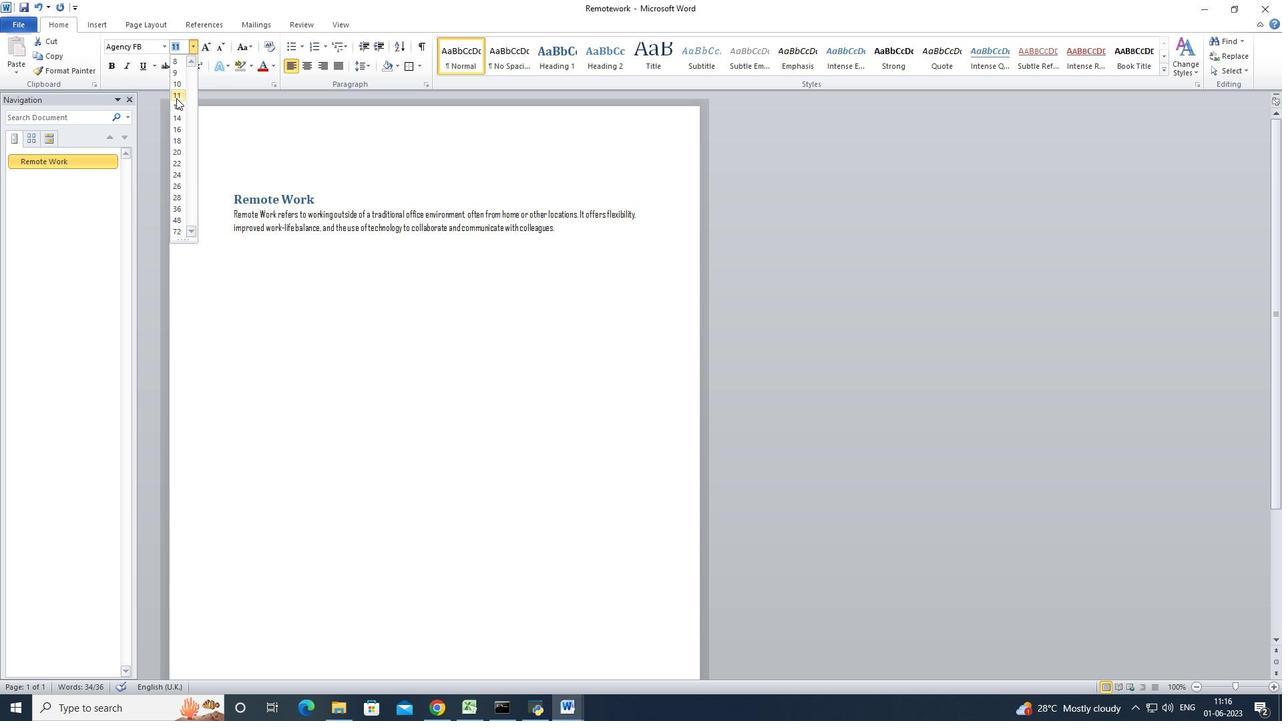 
Action: Mouse pressed left at (177, 105)
Screenshot: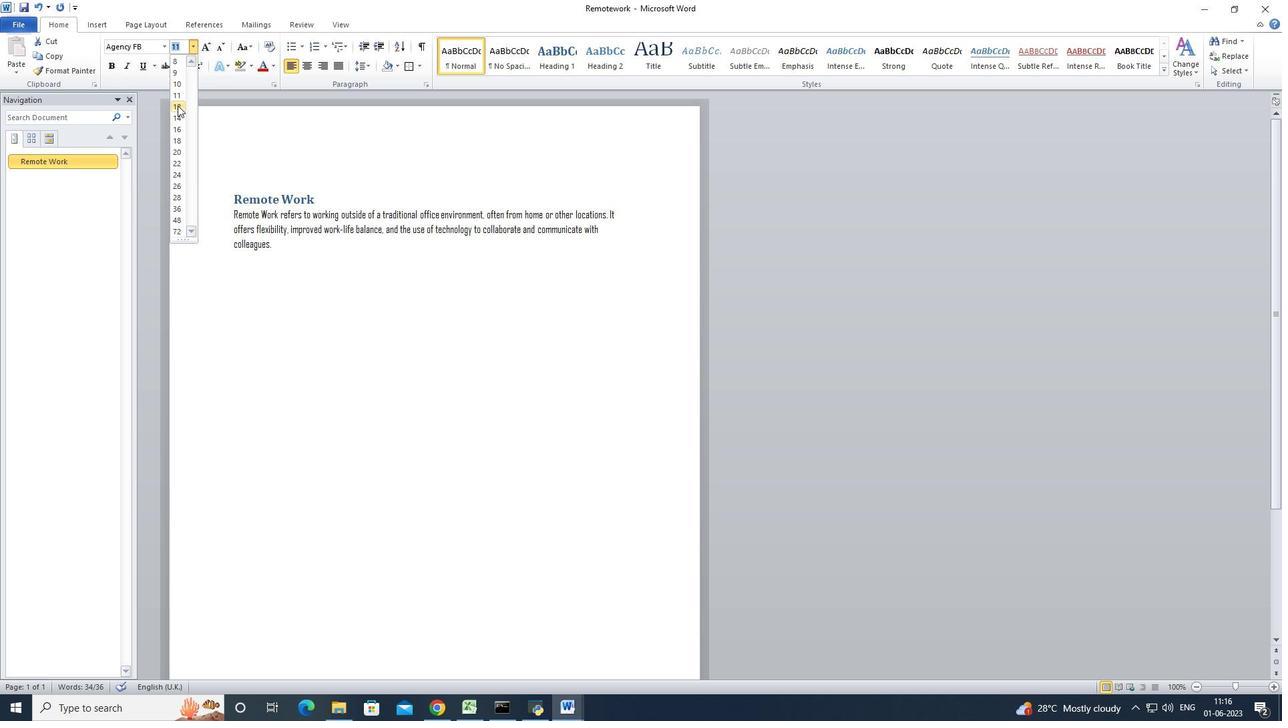 
Action: Mouse moved to (325, 195)
Screenshot: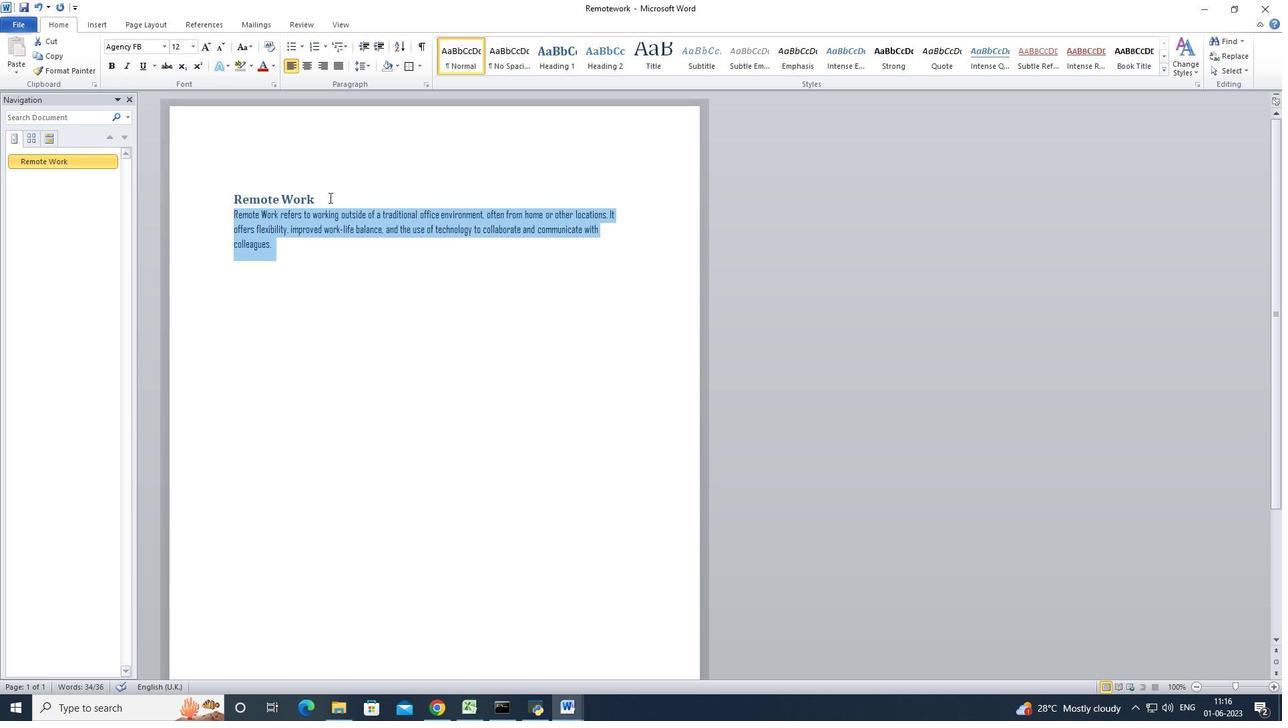 
Action: Mouse pressed left at (325, 195)
Screenshot: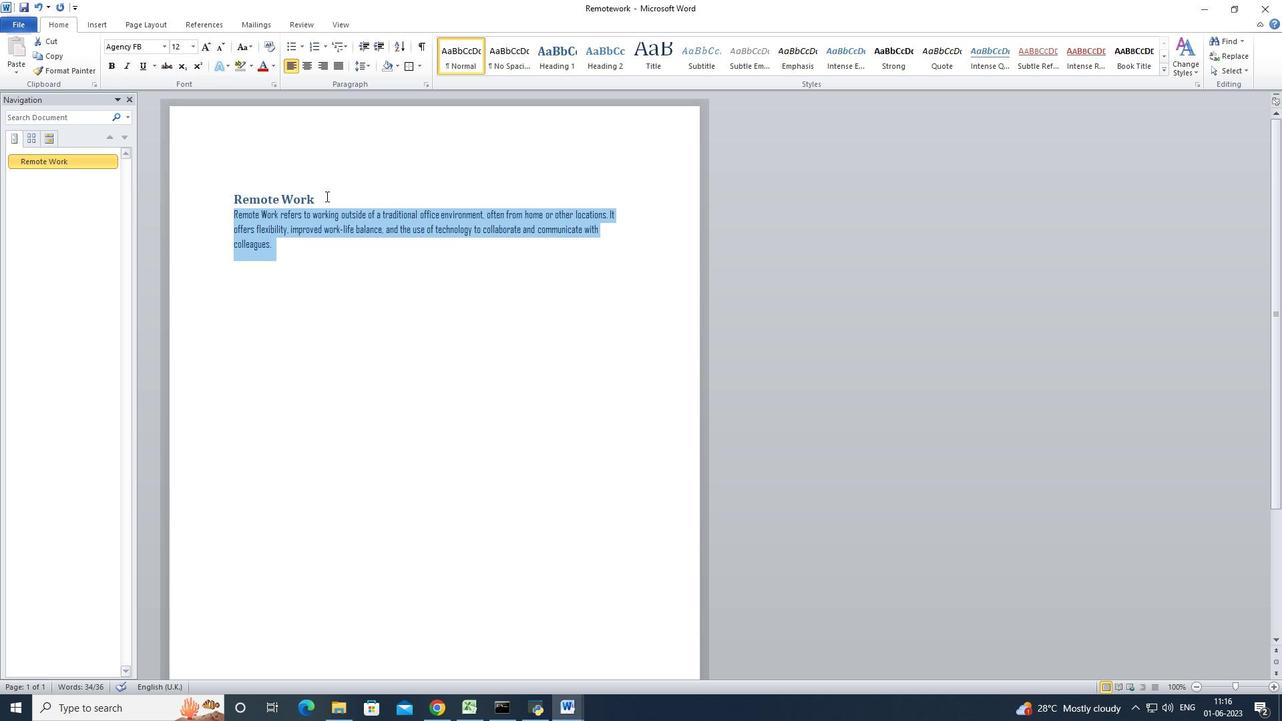 
Action: Mouse moved to (165, 46)
Screenshot: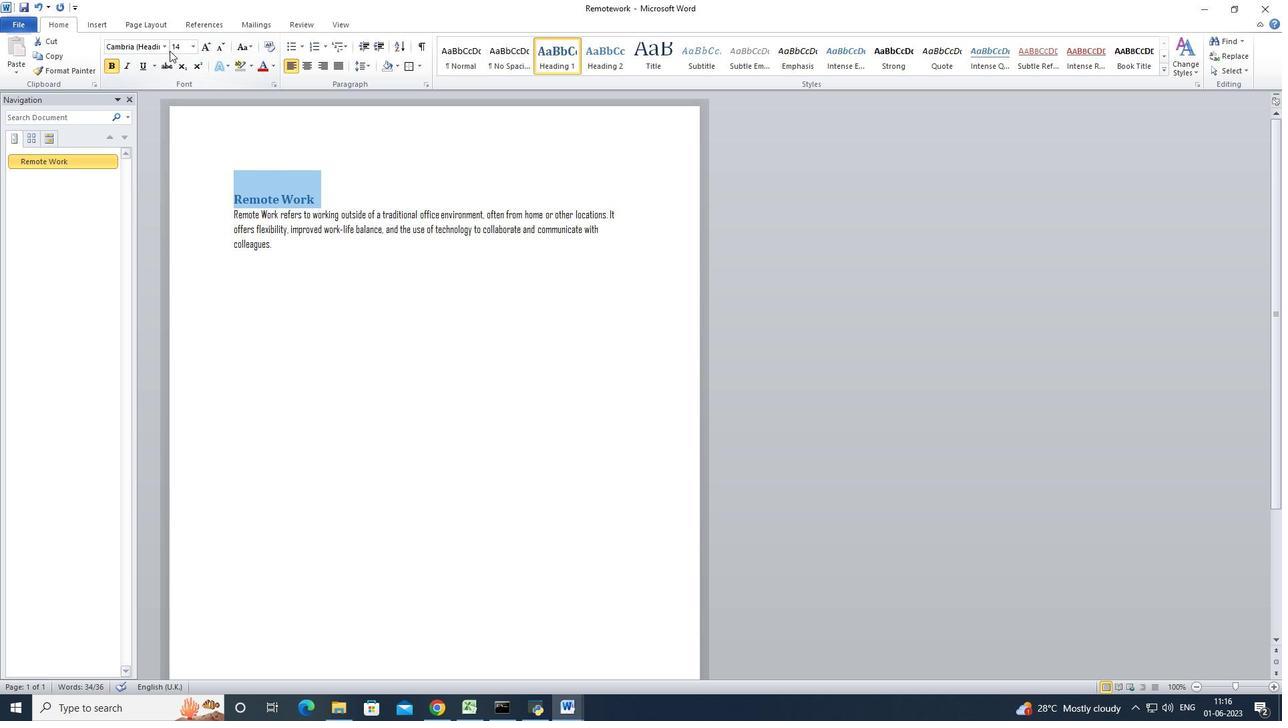 
Action: Mouse pressed left at (165, 46)
Screenshot: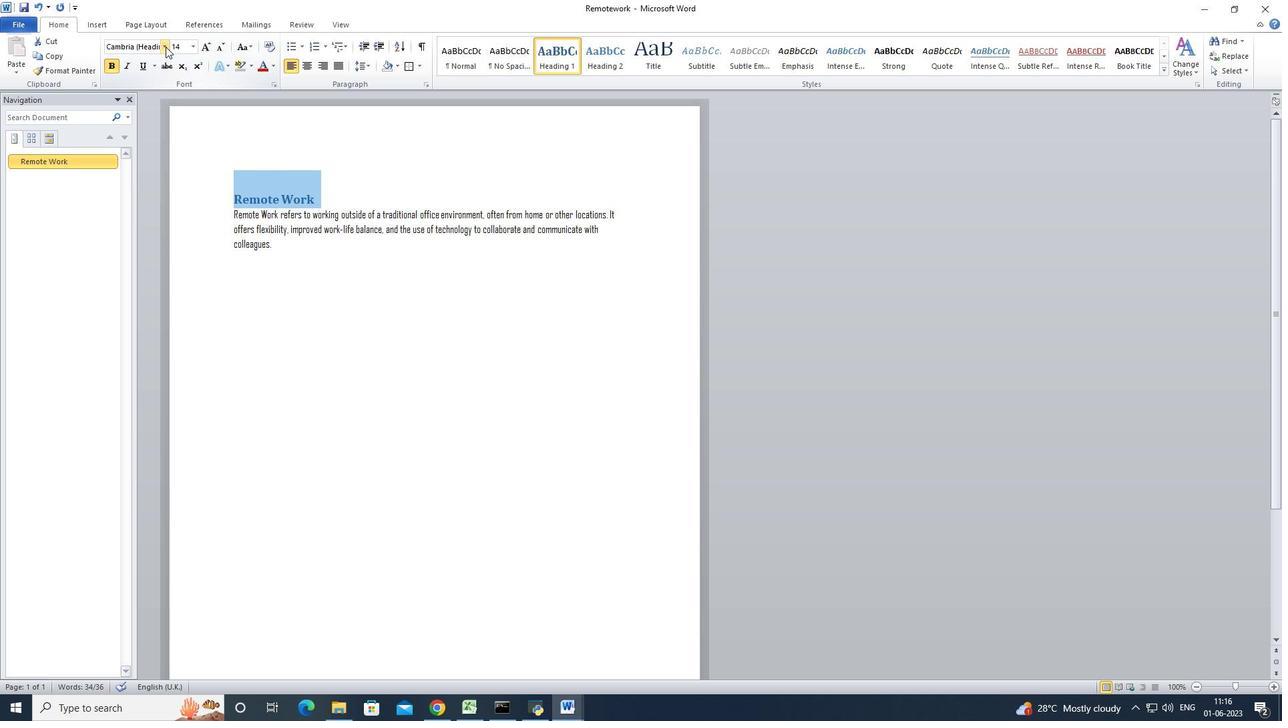 
Action: Mouse moved to (165, 267)
Screenshot: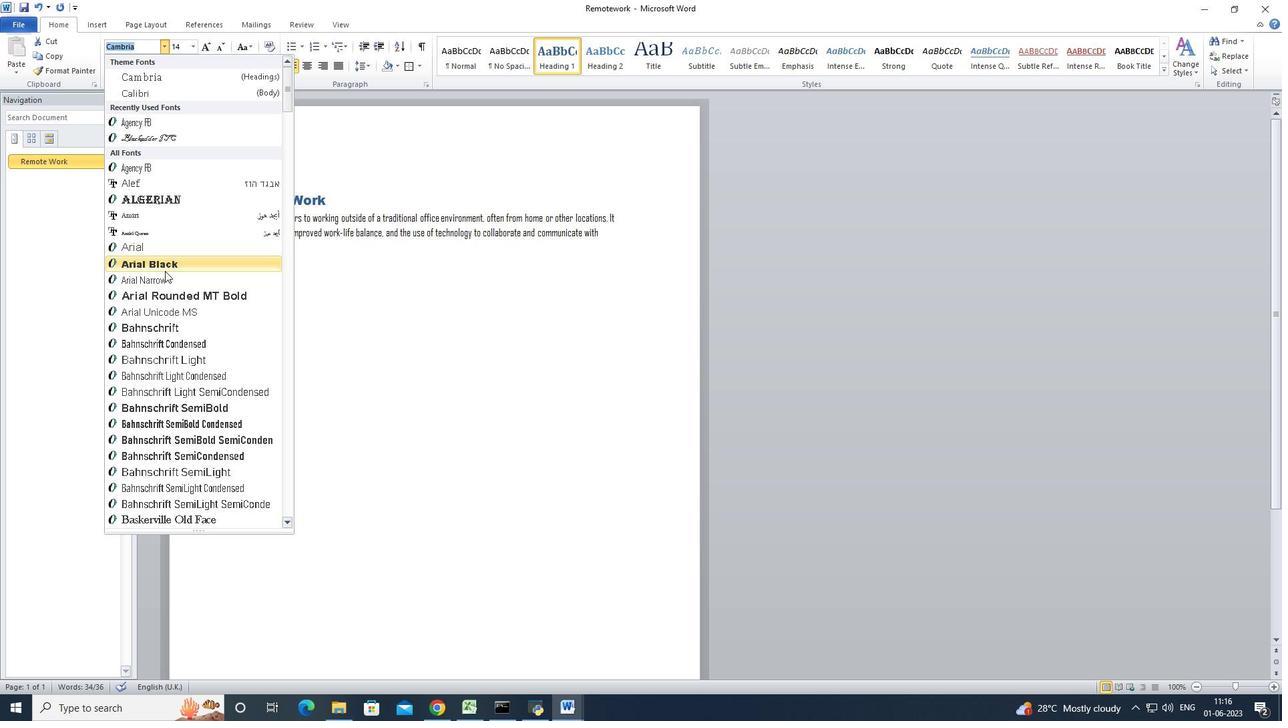 
Action: Mouse pressed left at (165, 267)
Screenshot: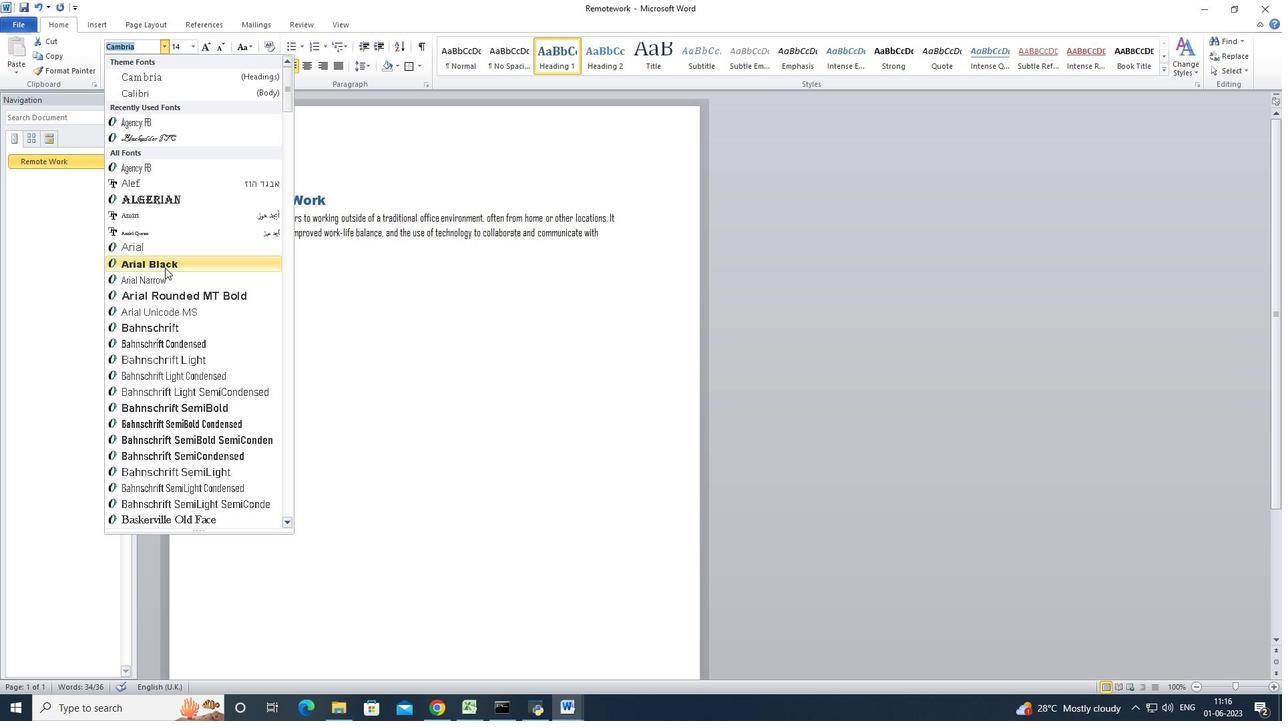
Action: Mouse moved to (195, 47)
Screenshot: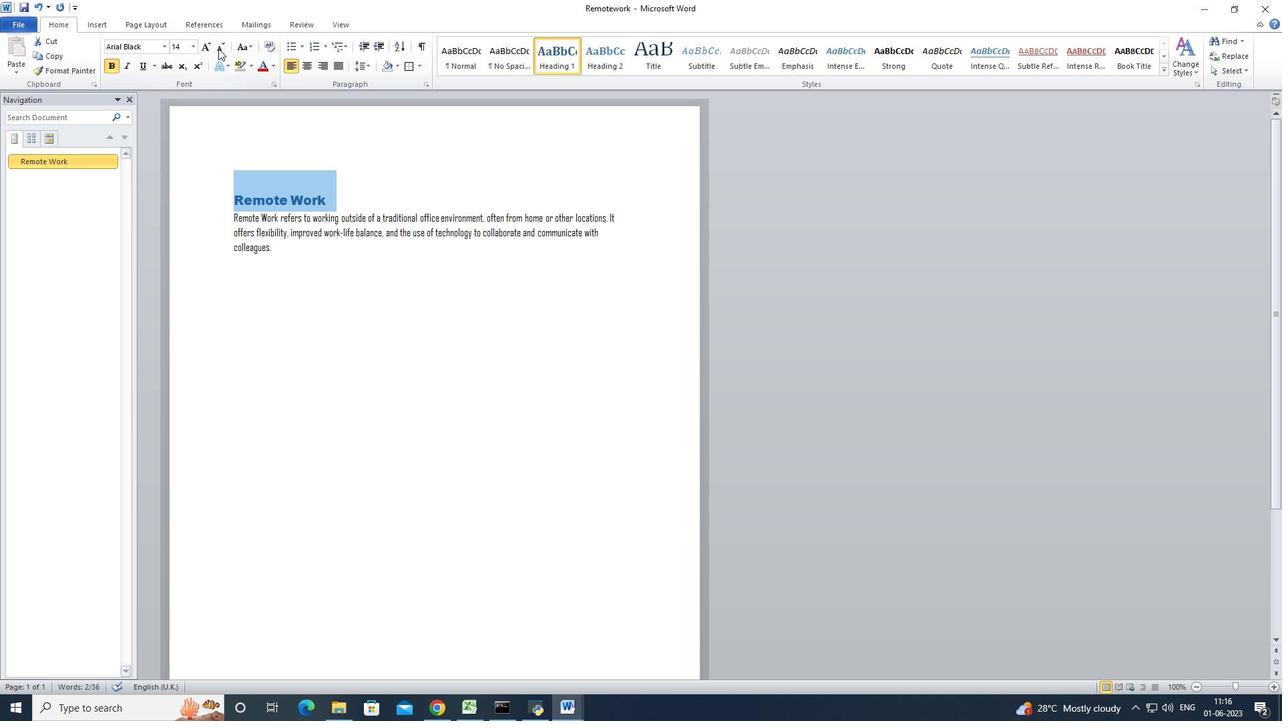 
Action: Mouse pressed left at (195, 47)
Screenshot: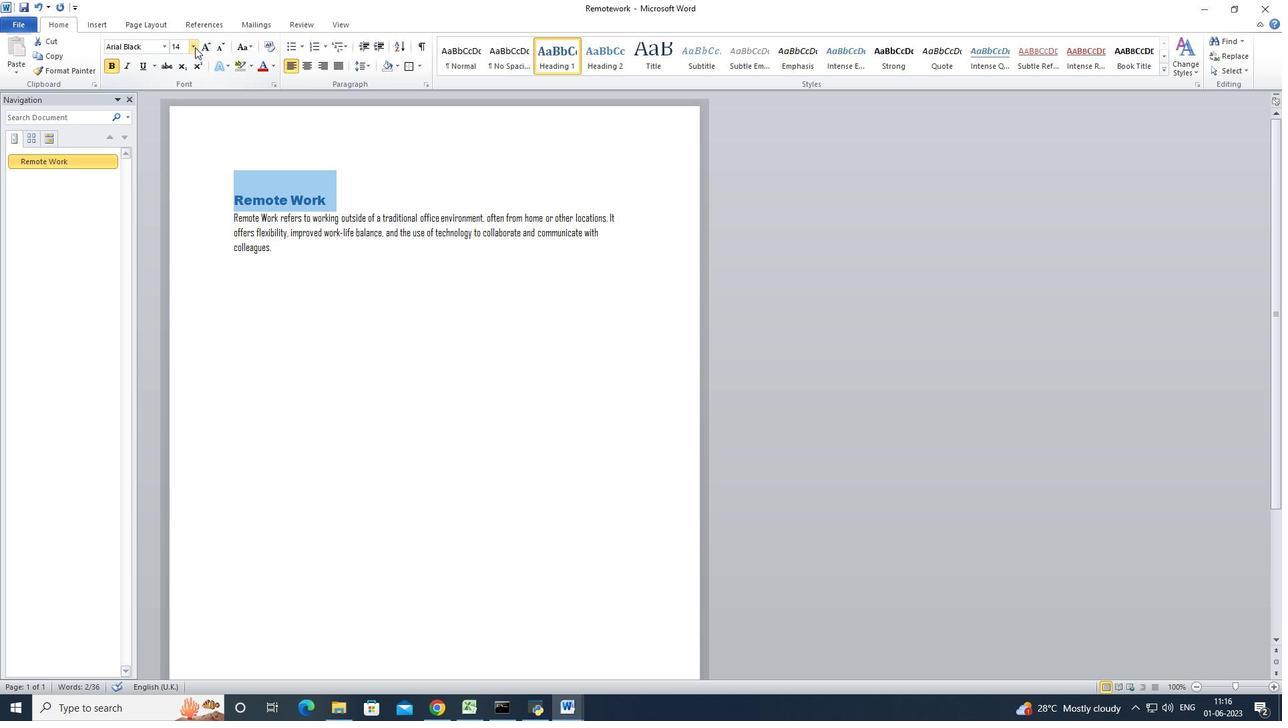 
Action: Mouse moved to (175, 121)
Screenshot: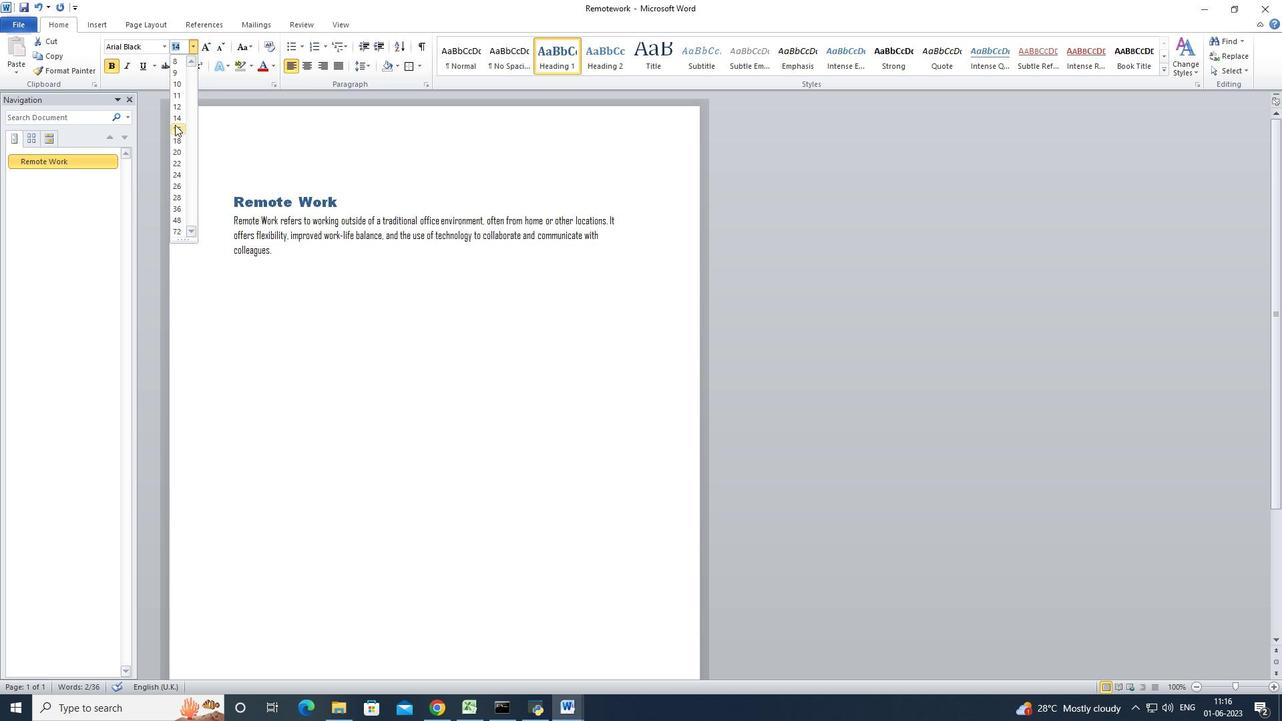 
Action: Mouse pressed left at (175, 121)
Screenshot: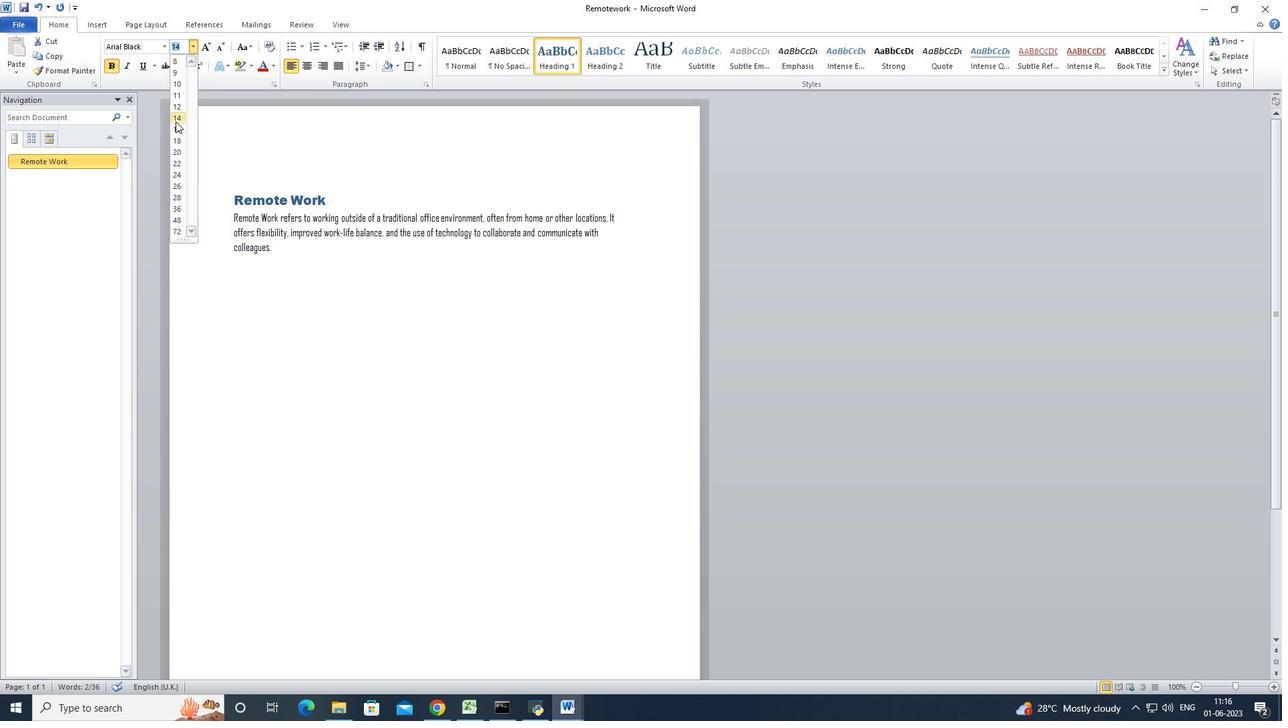 
Action: Mouse moved to (315, 259)
Screenshot: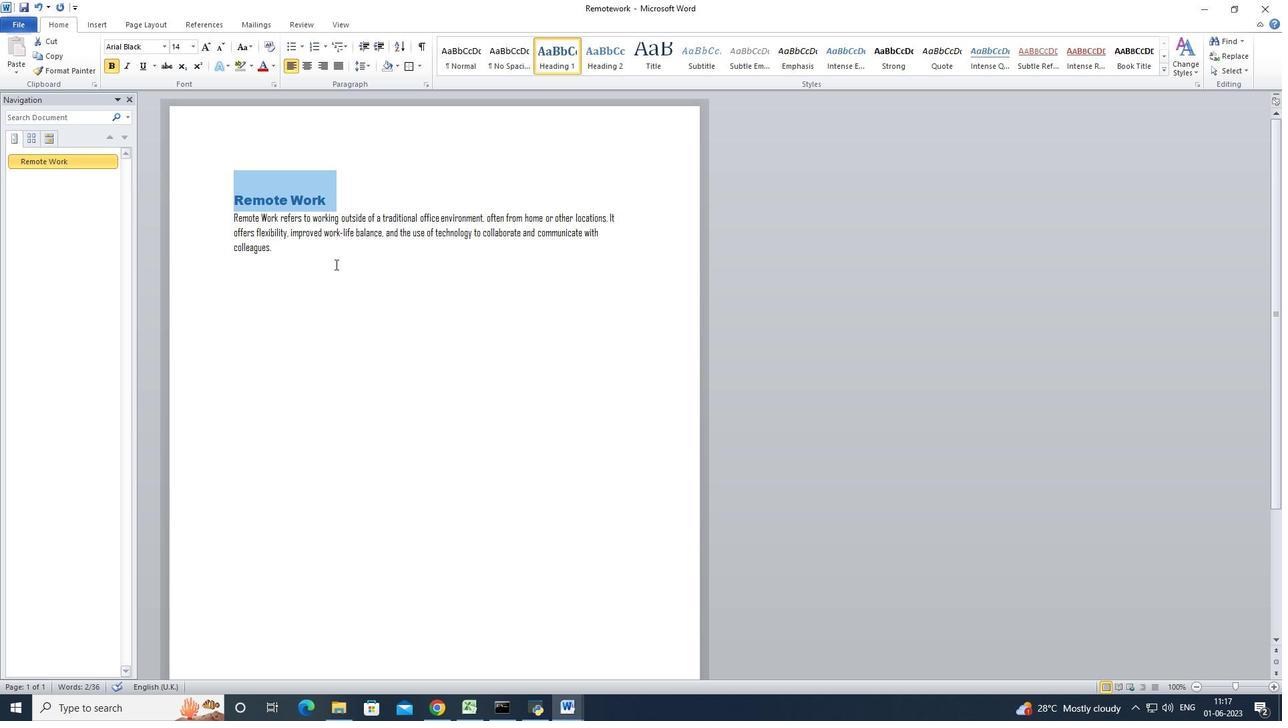 
Action: Mouse pressed left at (315, 259)
Screenshot: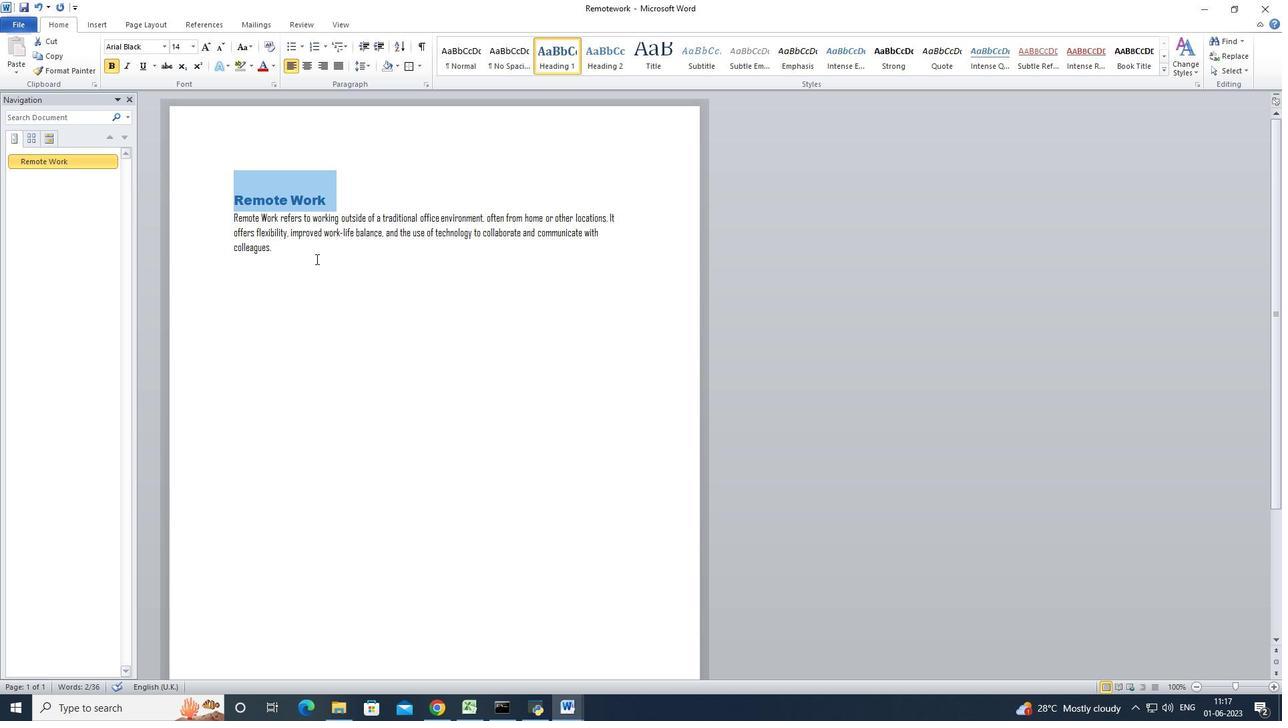 
Action: Mouse moved to (310, 67)
Screenshot: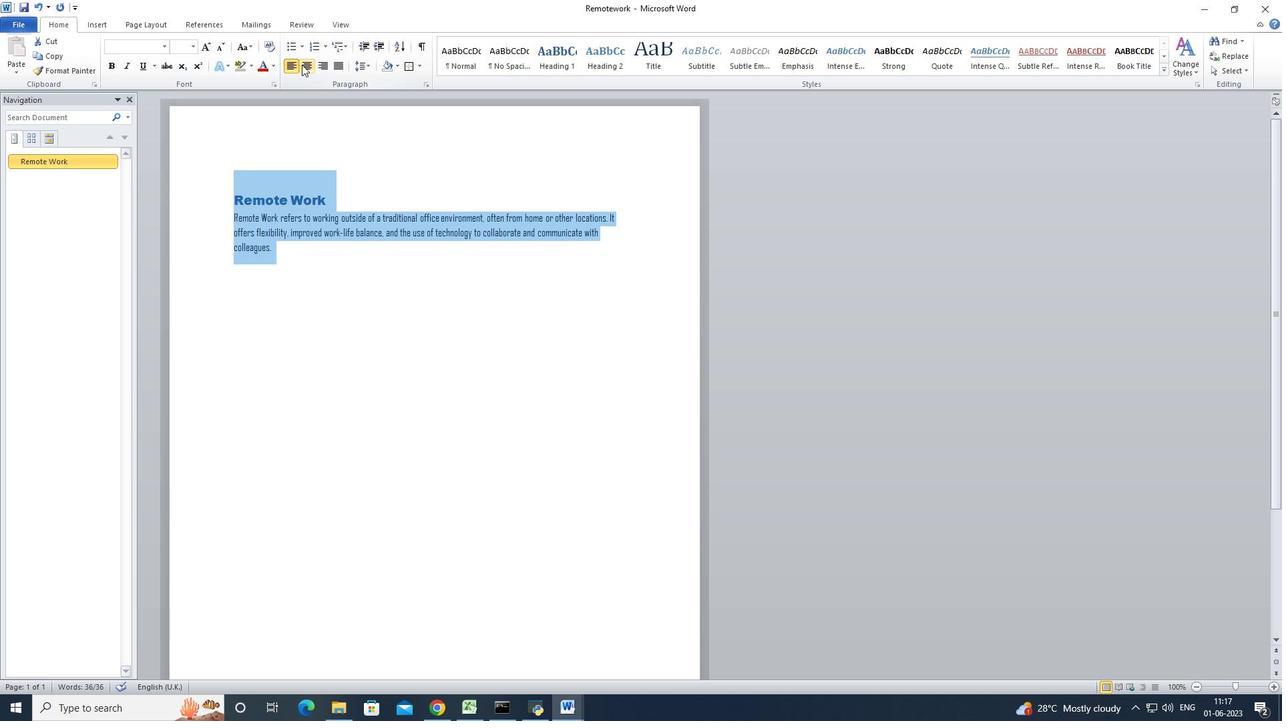 
Action: Mouse pressed left at (310, 67)
Screenshot: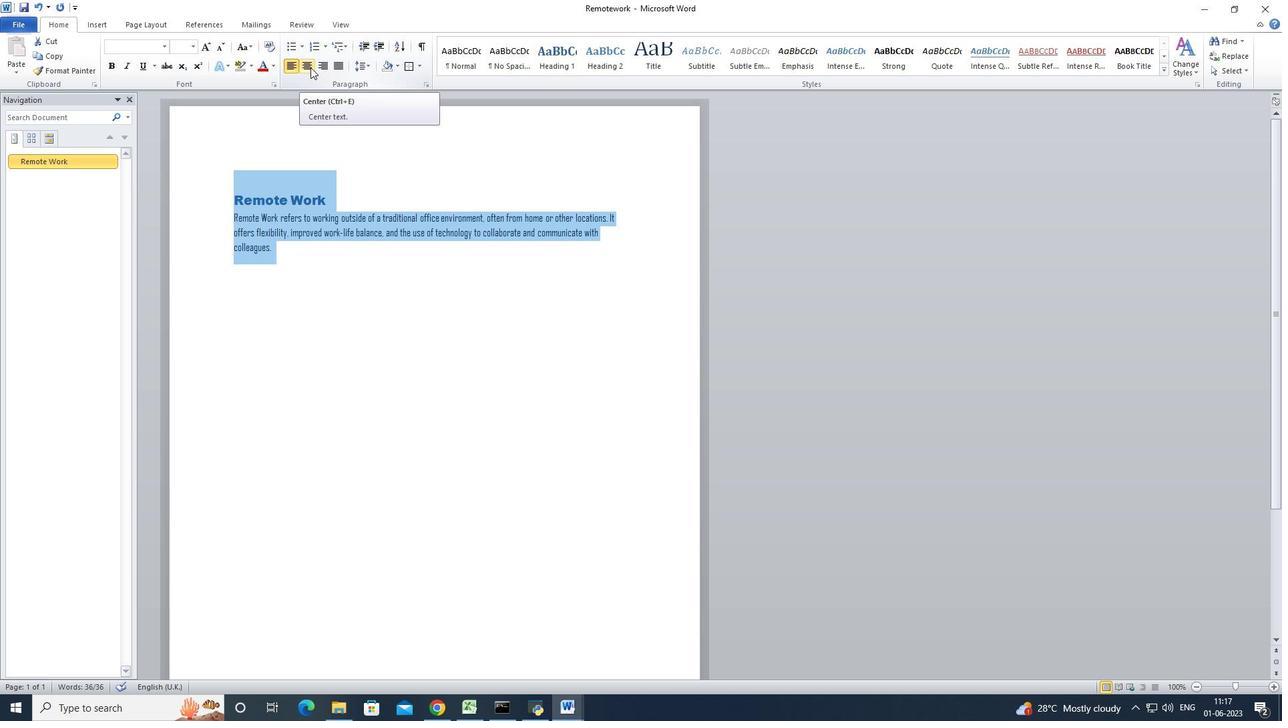 
Action: Mouse moved to (291, 281)
Screenshot: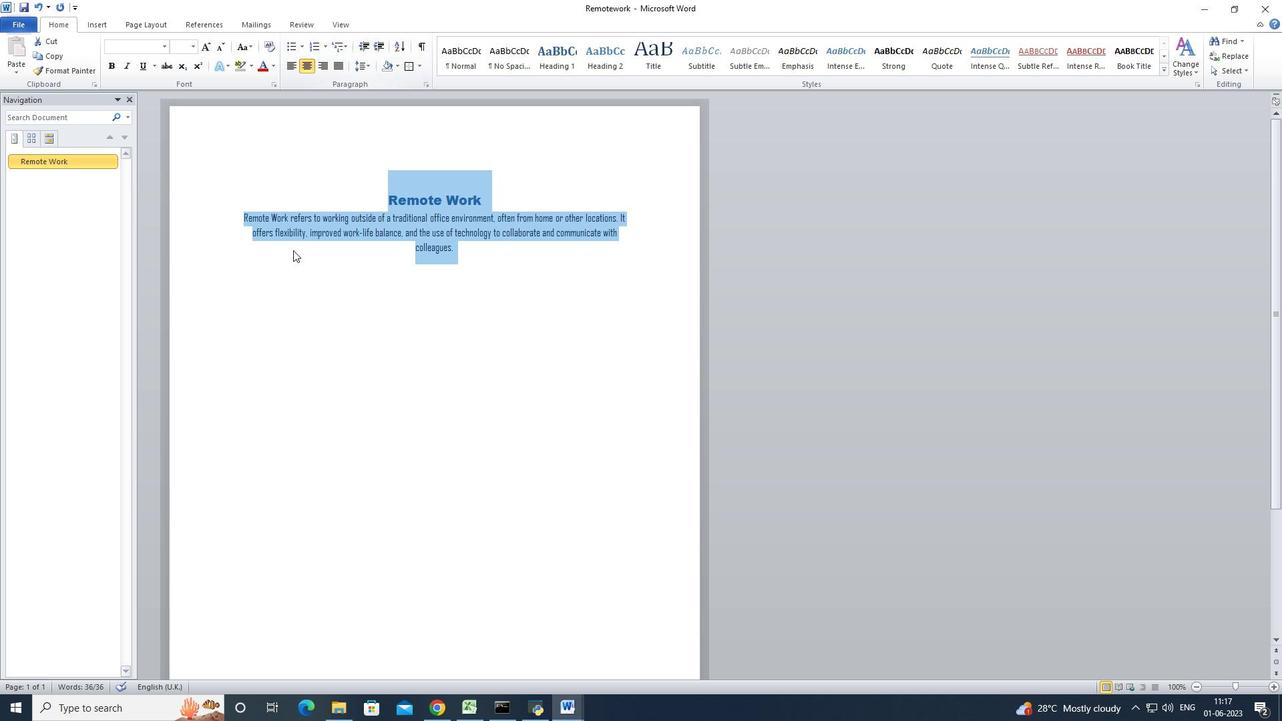 
Action: Mouse pressed left at (291, 281)
Screenshot: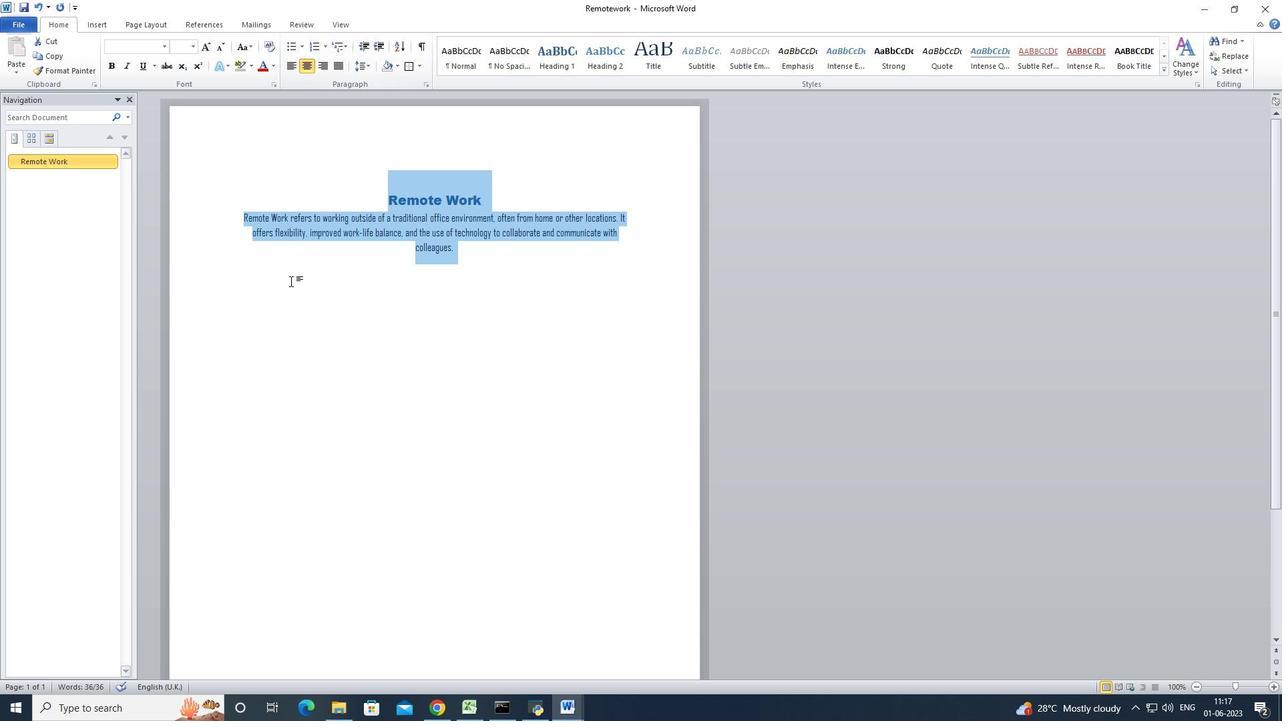 
Action: Key pressed ctrl+S
Screenshot: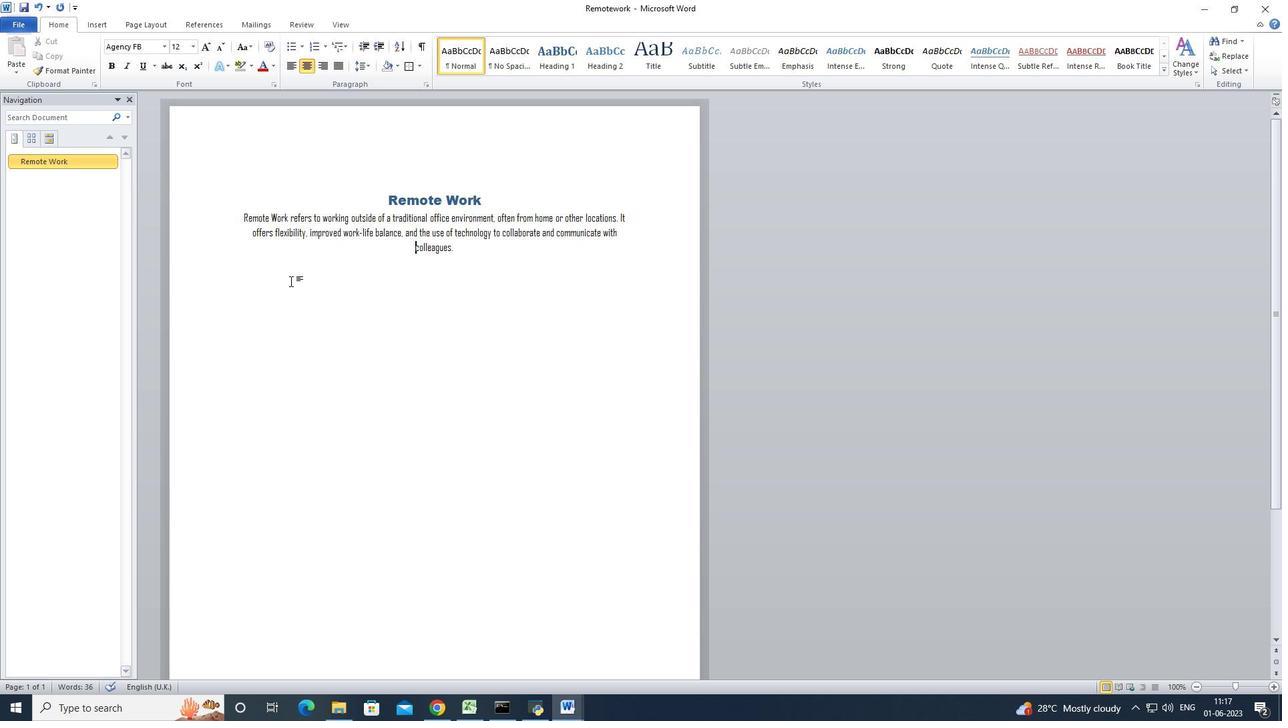 
Action: Mouse moved to (291, 281)
Screenshot: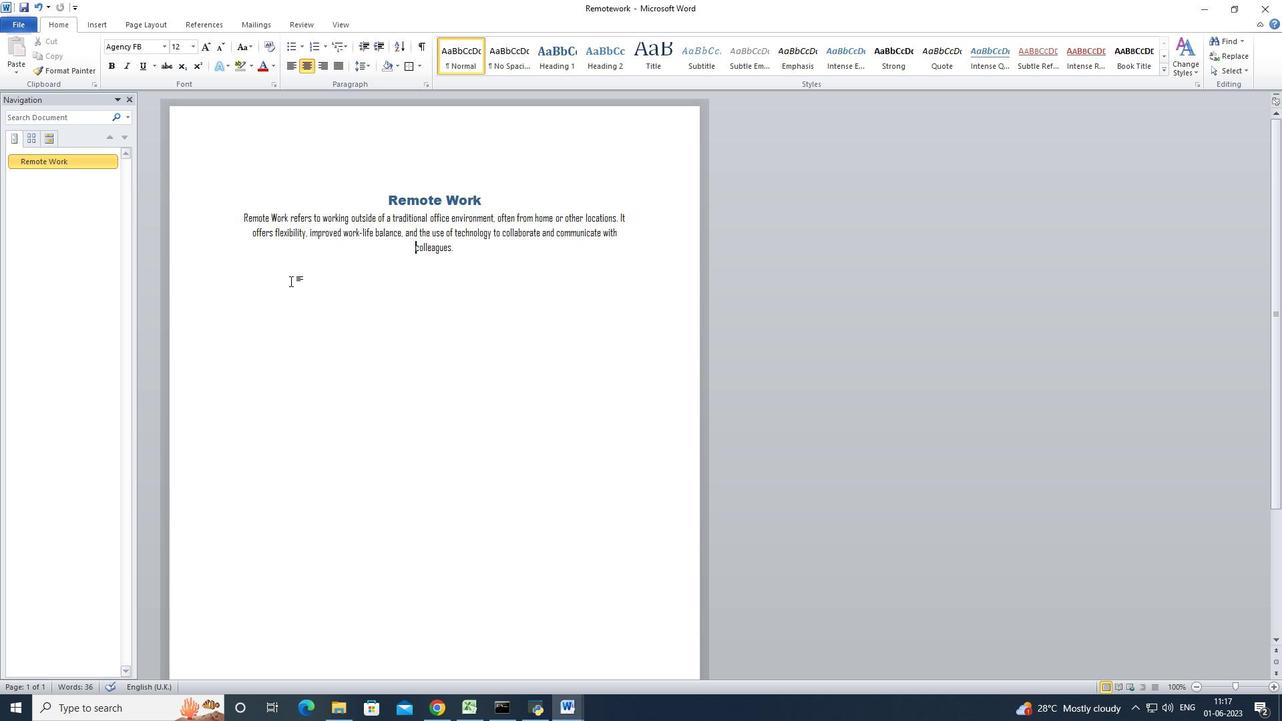 
